 Task: Look for space in Nova Russas, Brazil from 14th June, 2023 to 30th June, 2023 for 5 adults in price range Rs.8000 to Rs.12000. Place can be entire place or private room with 5 bedrooms having 5 beds and 5 bathrooms. Property type can be house, flat, guest house. Amenities needed are: wifi, TV, free parkinig on premises, gym, breakfast. Booking option can be shelf check-in. Required host language is English.
Action: Mouse moved to (415, 98)
Screenshot: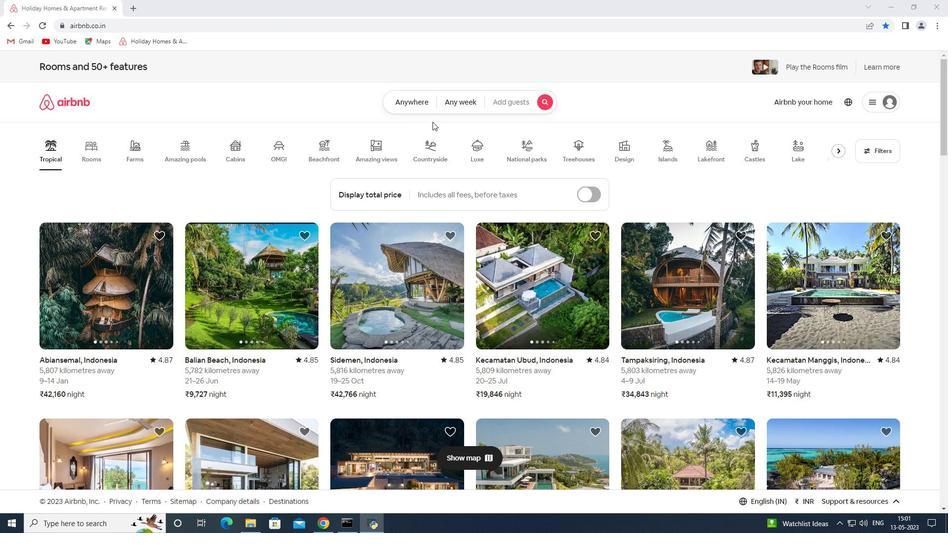 
Action: Mouse pressed left at (415, 98)
Screenshot: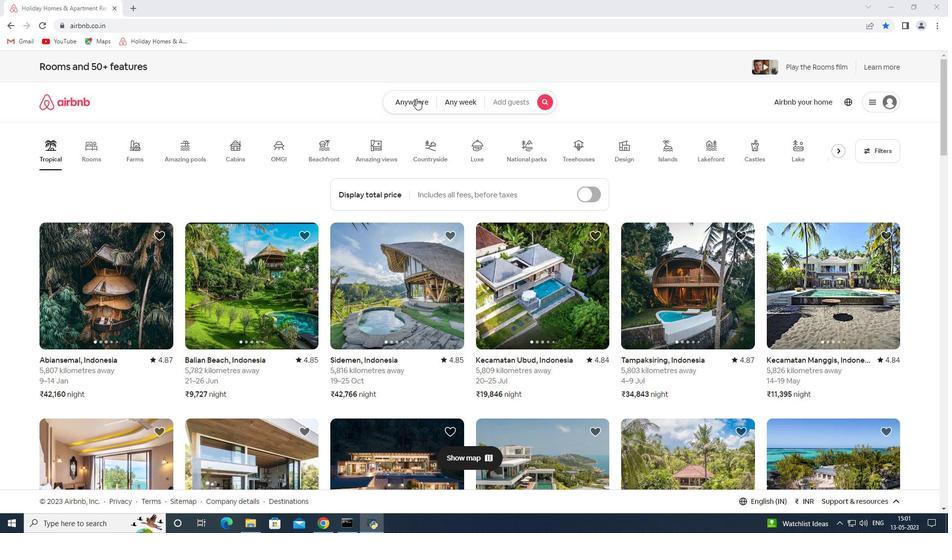 
Action: Mouse moved to (373, 143)
Screenshot: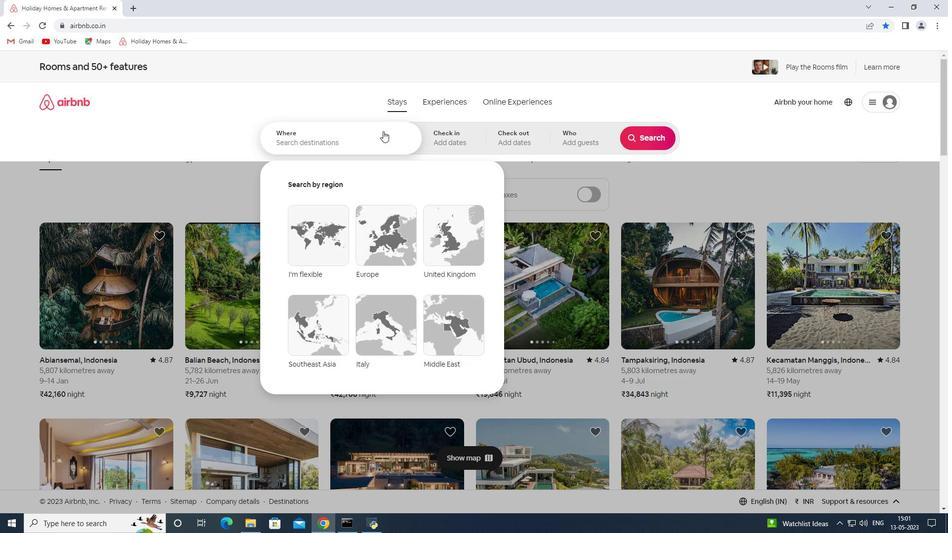 
Action: Mouse pressed left at (373, 143)
Screenshot: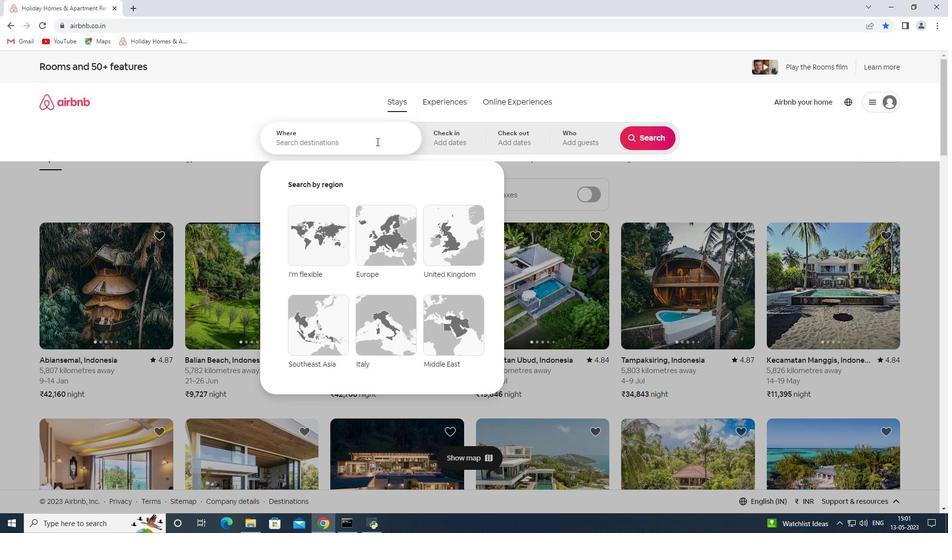 
Action: Key pressed <Key.shift>Nova<Key.space><Key.shift>Russas<Key.space><Key.shift><Key.shift>Brazil<Key.space><Key.enter>
Screenshot: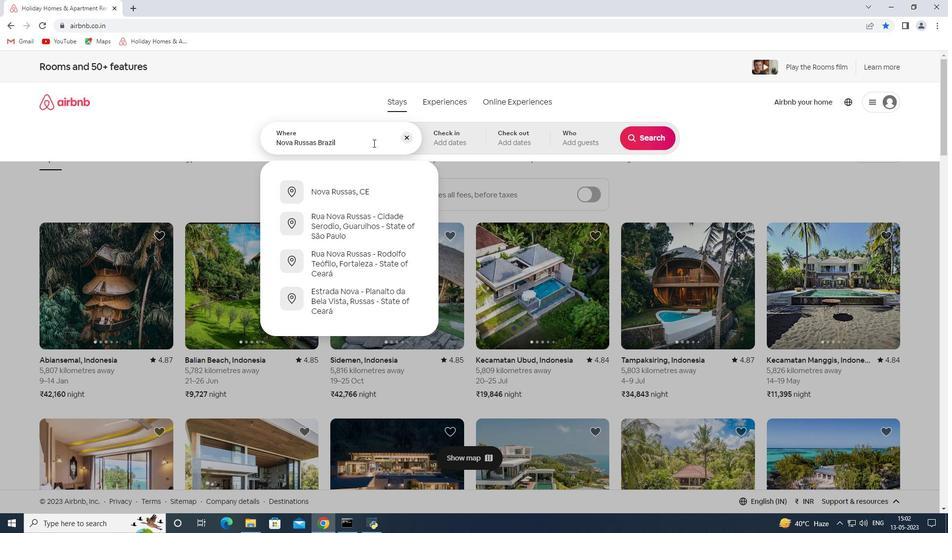 
Action: Mouse moved to (570, 298)
Screenshot: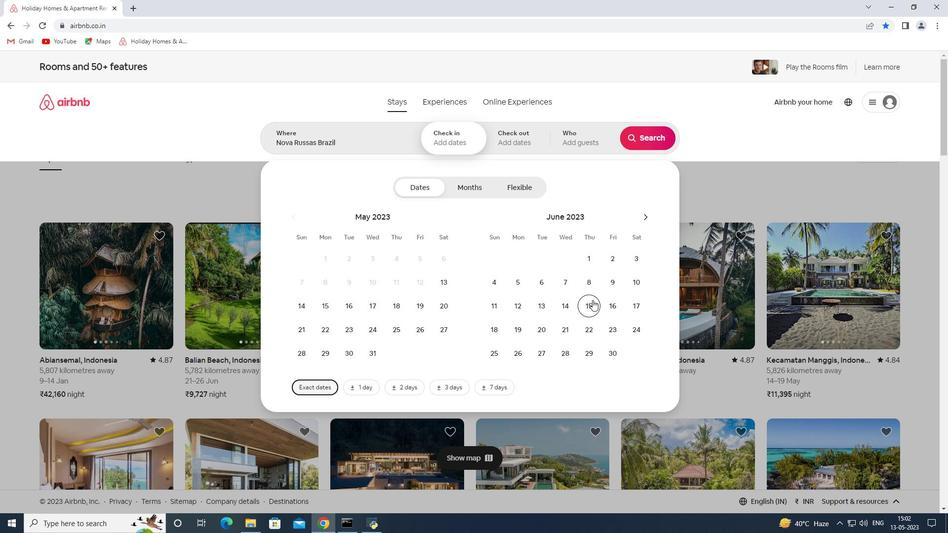 
Action: Mouse pressed left at (570, 298)
Screenshot: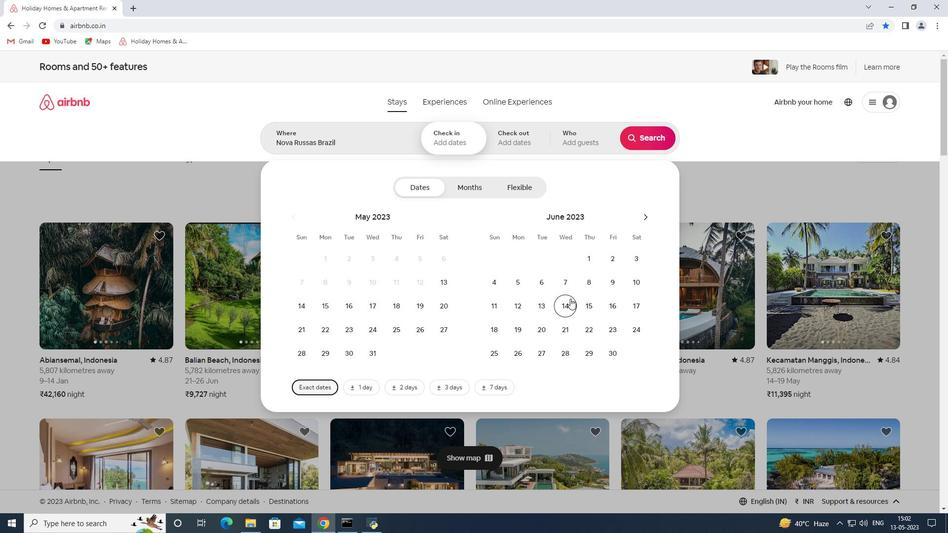 
Action: Mouse moved to (619, 355)
Screenshot: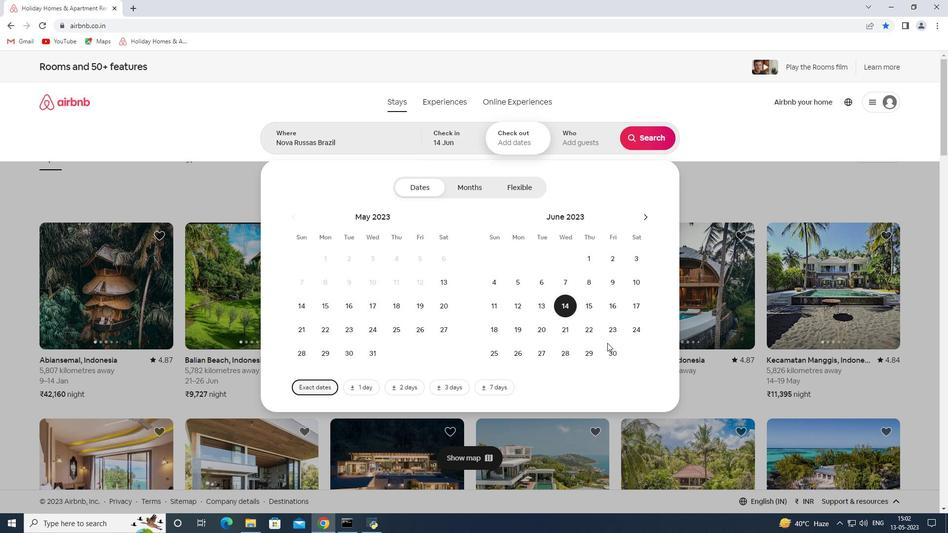 
Action: Mouse pressed left at (619, 355)
Screenshot: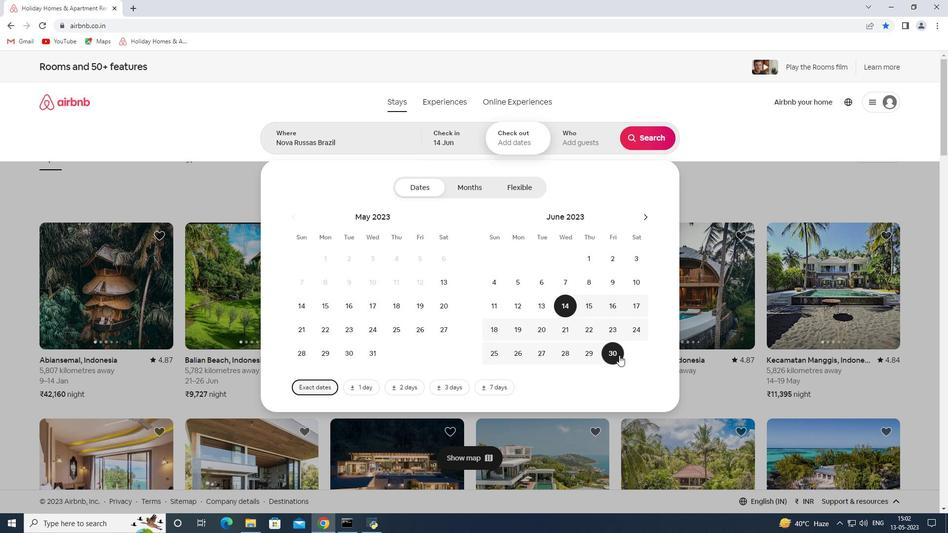 
Action: Mouse moved to (576, 139)
Screenshot: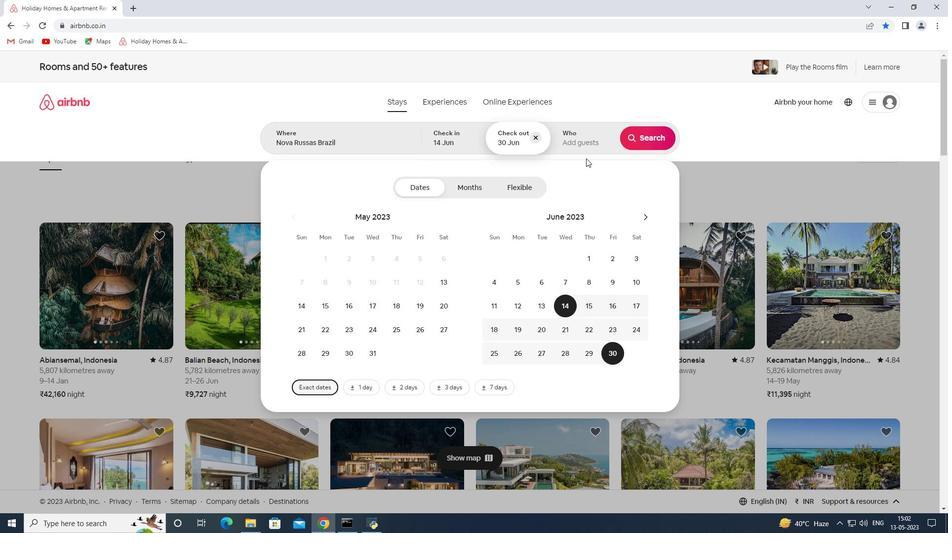 
Action: Mouse pressed left at (576, 139)
Screenshot: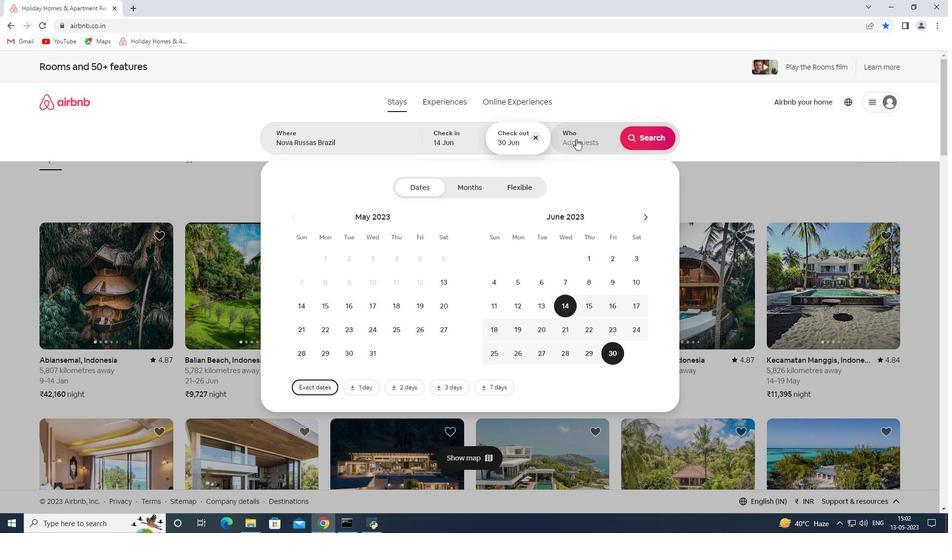 
Action: Mouse moved to (654, 194)
Screenshot: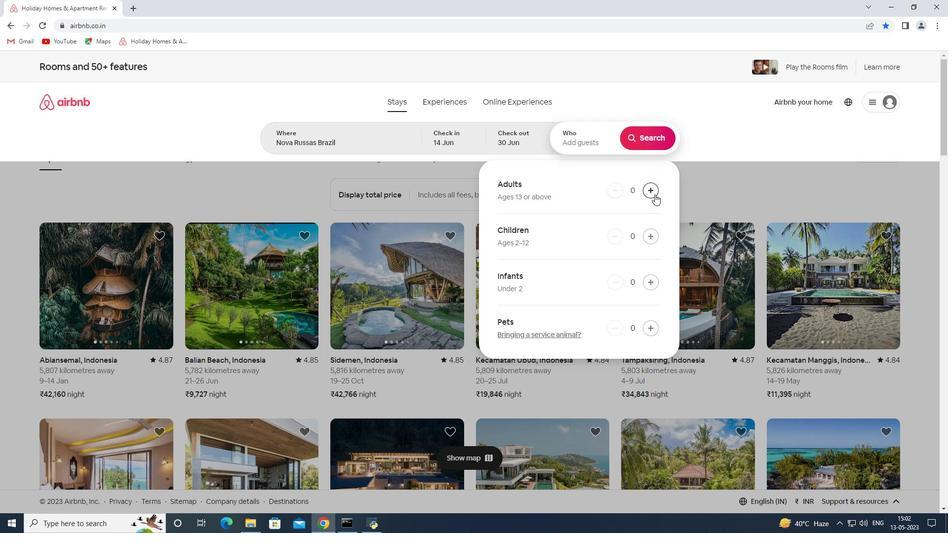 
Action: Mouse pressed left at (654, 194)
Screenshot: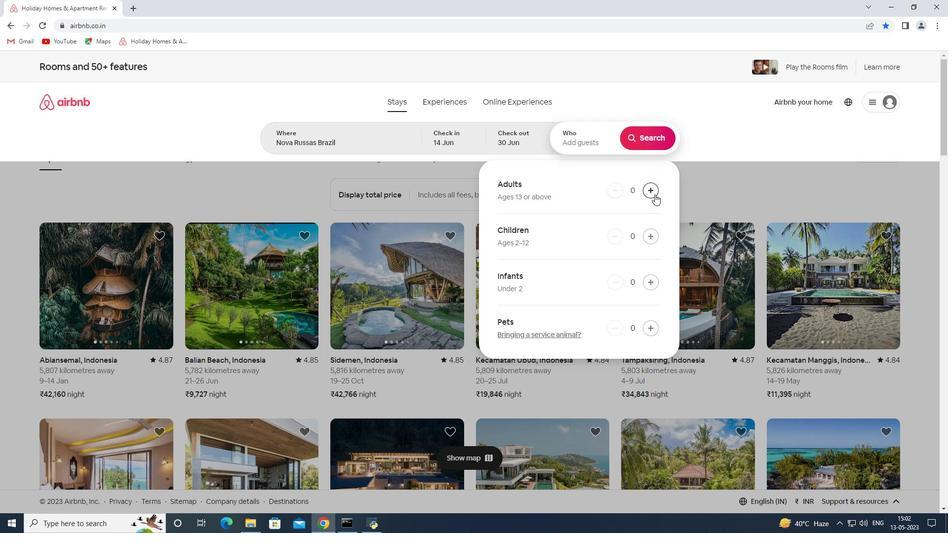 
Action: Mouse pressed left at (654, 194)
Screenshot: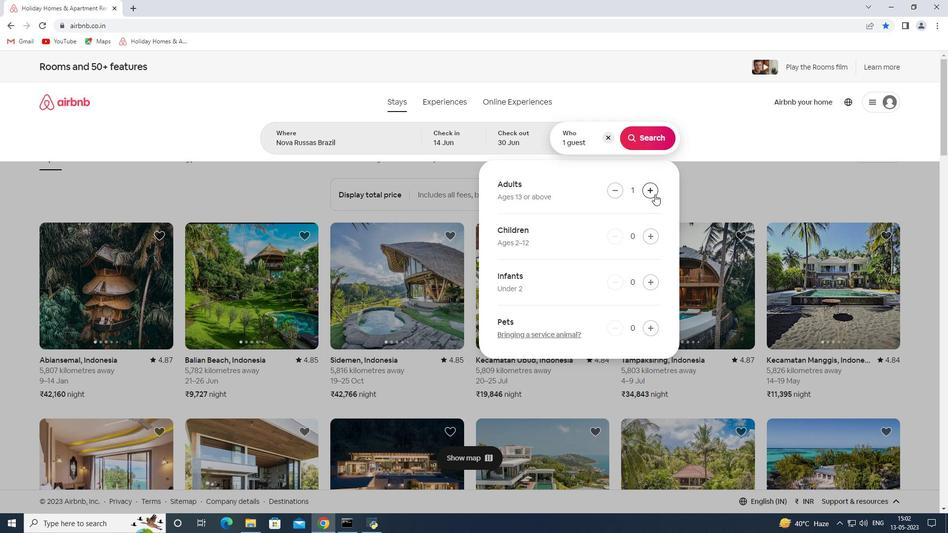 
Action: Mouse pressed left at (654, 194)
Screenshot: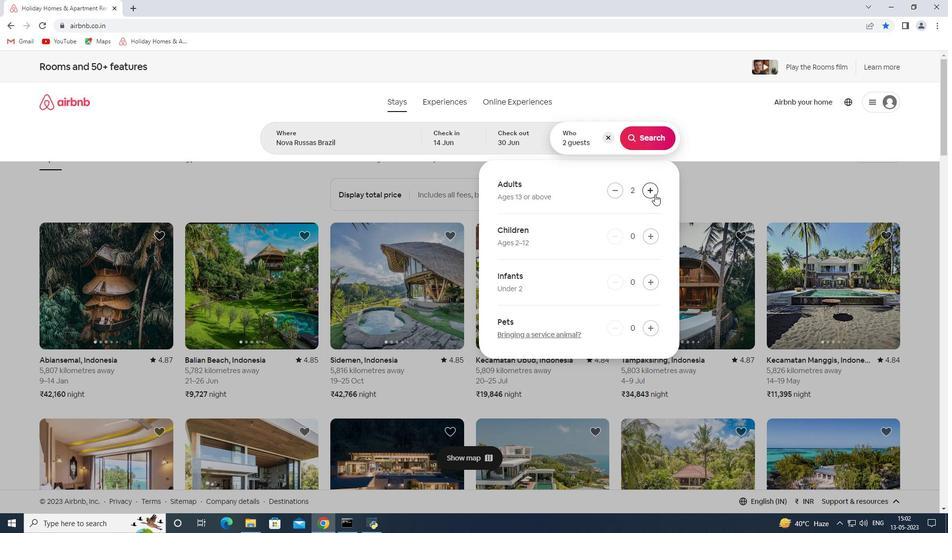 
Action: Mouse pressed left at (654, 194)
Screenshot: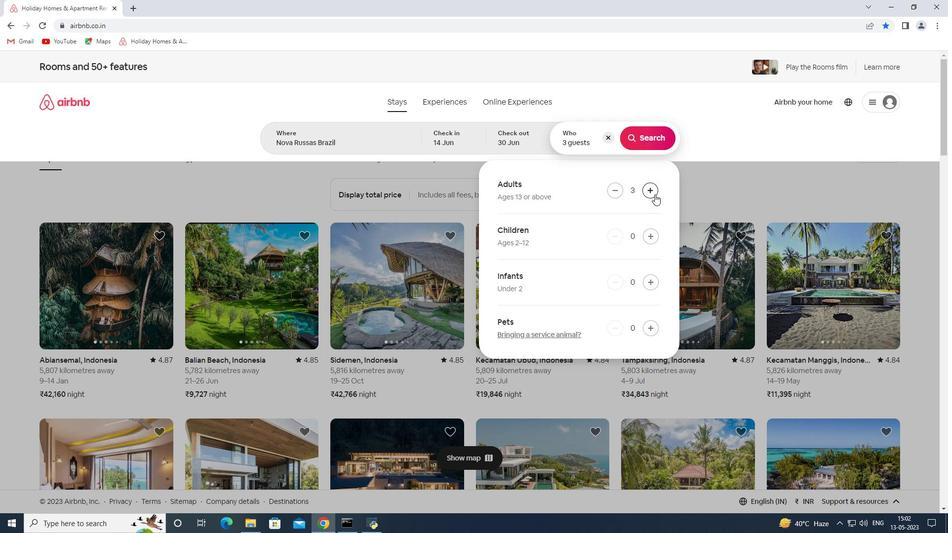 
Action: Mouse pressed left at (654, 194)
Screenshot: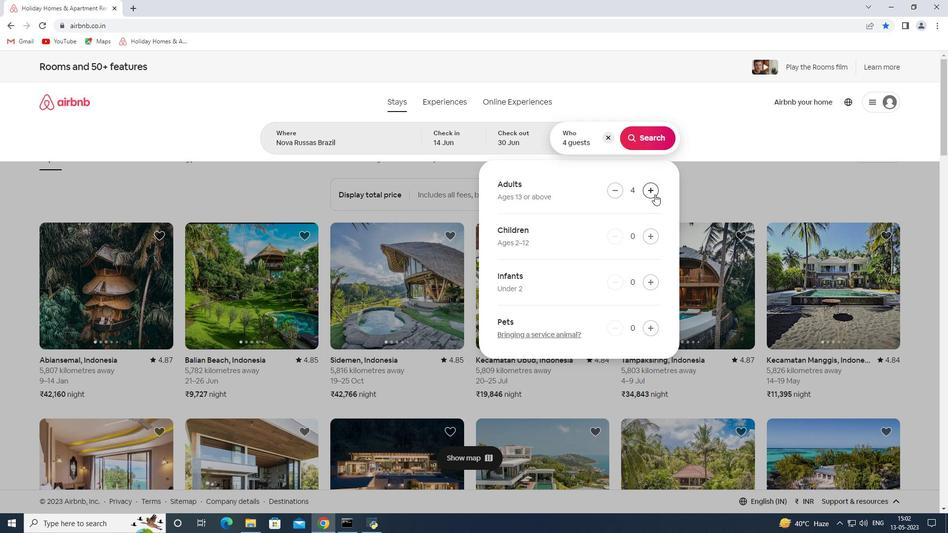 
Action: Mouse moved to (642, 140)
Screenshot: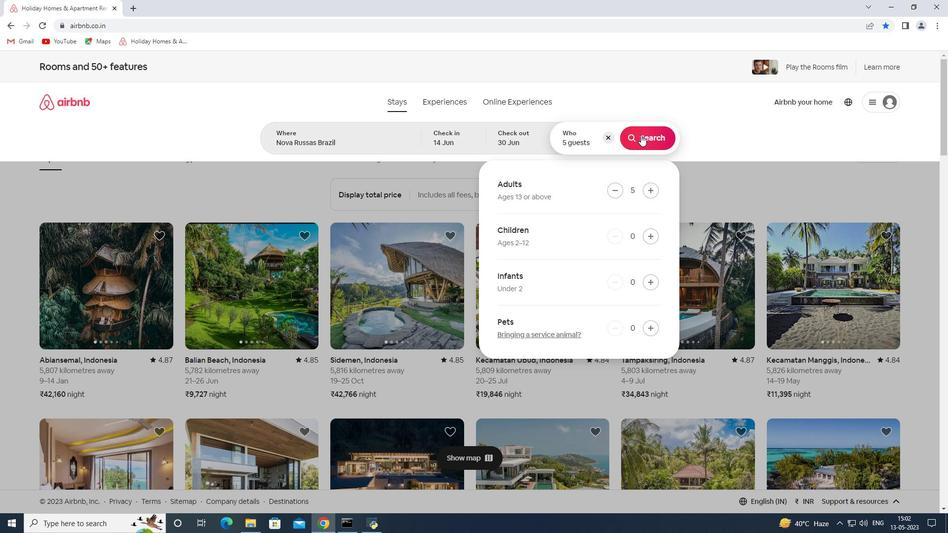 
Action: Mouse pressed left at (642, 140)
Screenshot: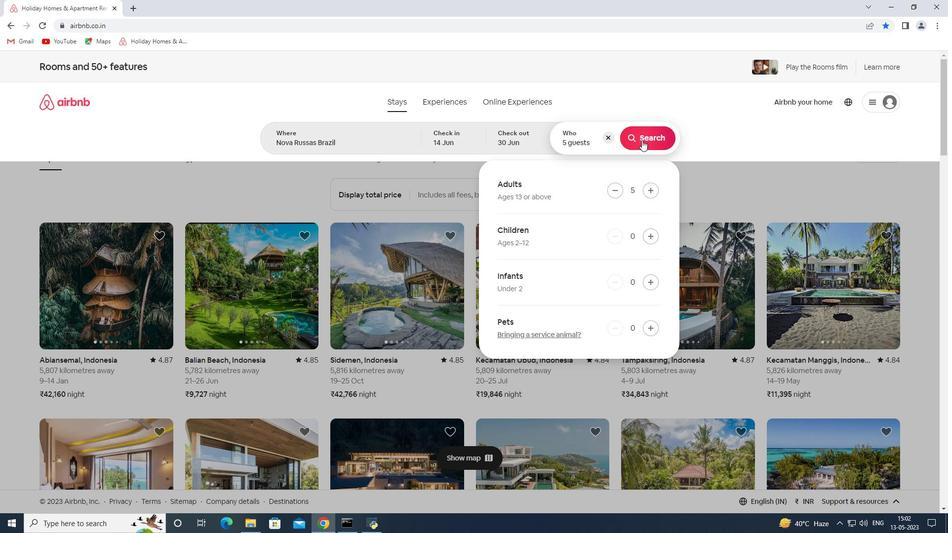 
Action: Mouse moved to (898, 107)
Screenshot: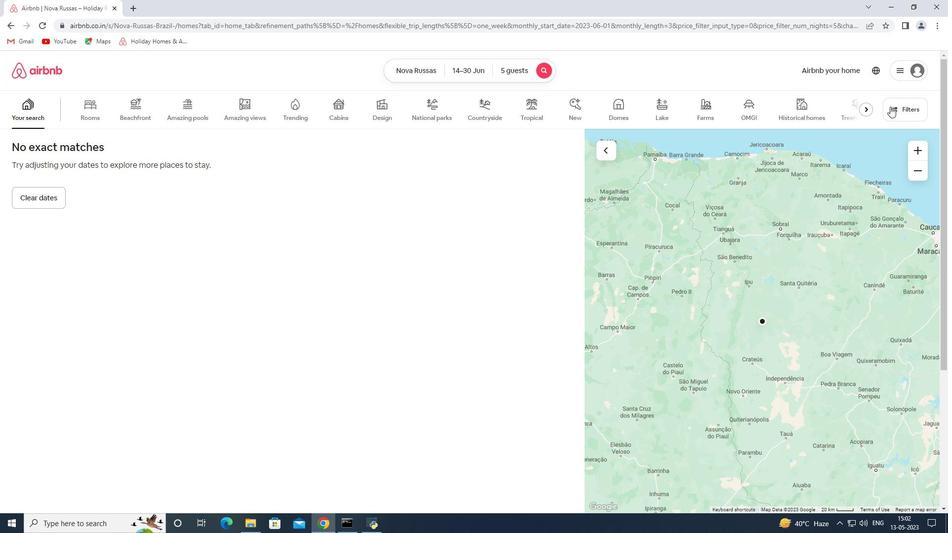 
Action: Mouse pressed left at (898, 107)
Screenshot: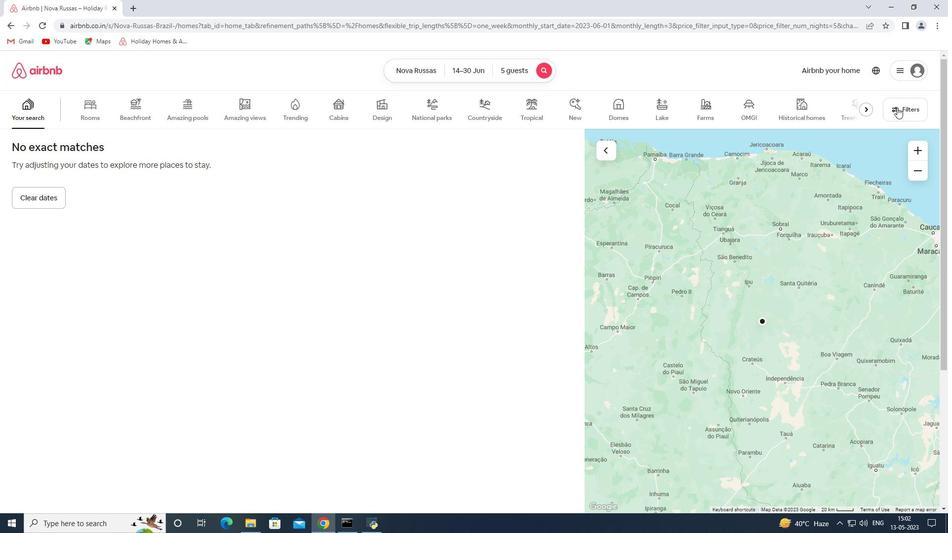 
Action: Mouse moved to (354, 354)
Screenshot: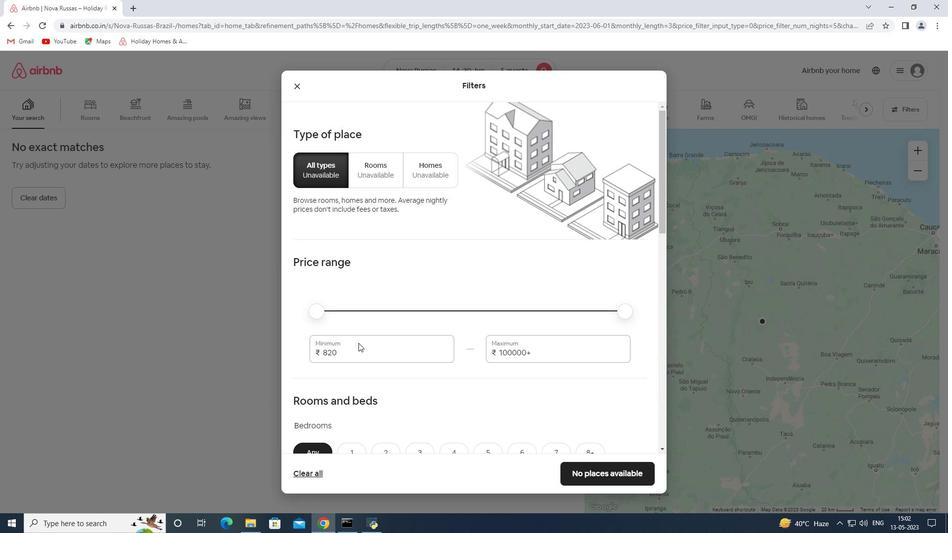 
Action: Mouse pressed left at (354, 354)
Screenshot: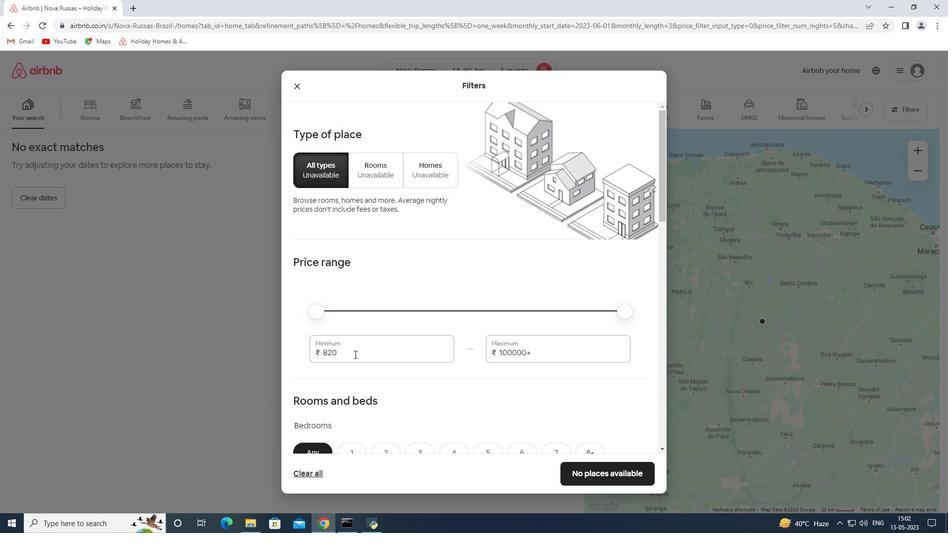 
Action: Mouse pressed left at (354, 354)
Screenshot: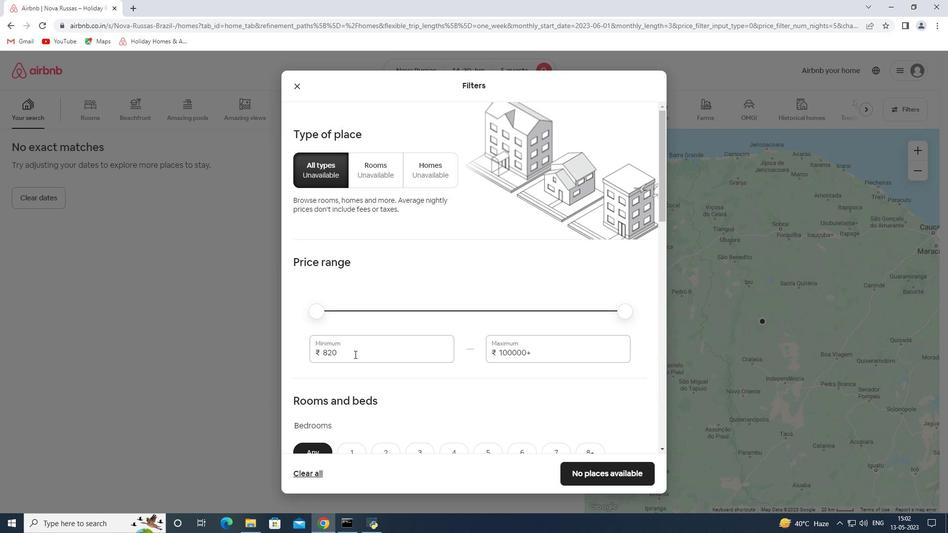 
Action: Key pressed 8000<Key.tab>12000
Screenshot: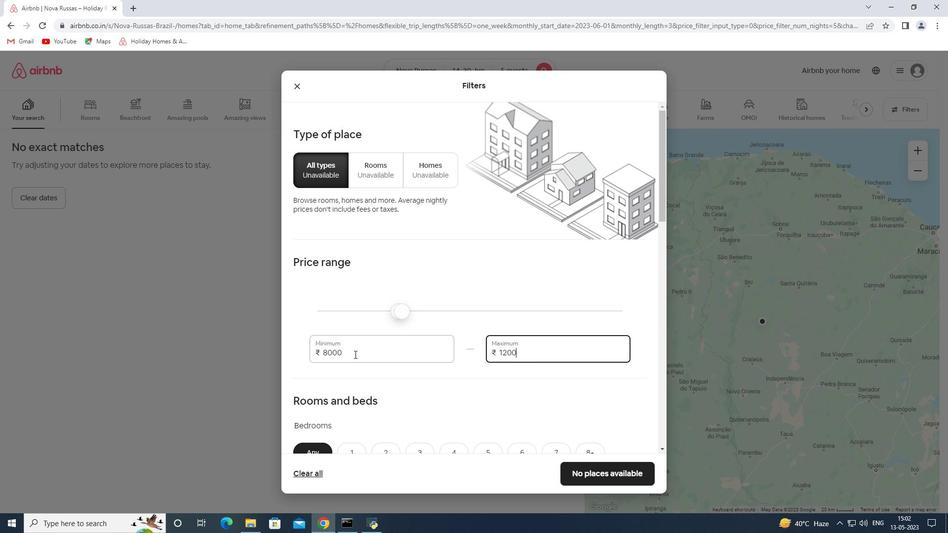
Action: Mouse moved to (362, 311)
Screenshot: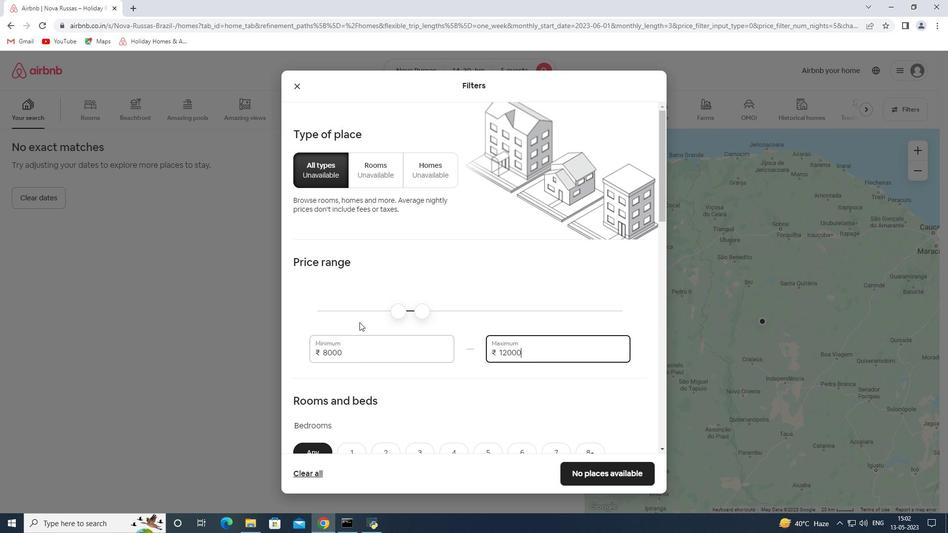 
Action: Mouse scrolled (362, 311) with delta (0, 0)
Screenshot: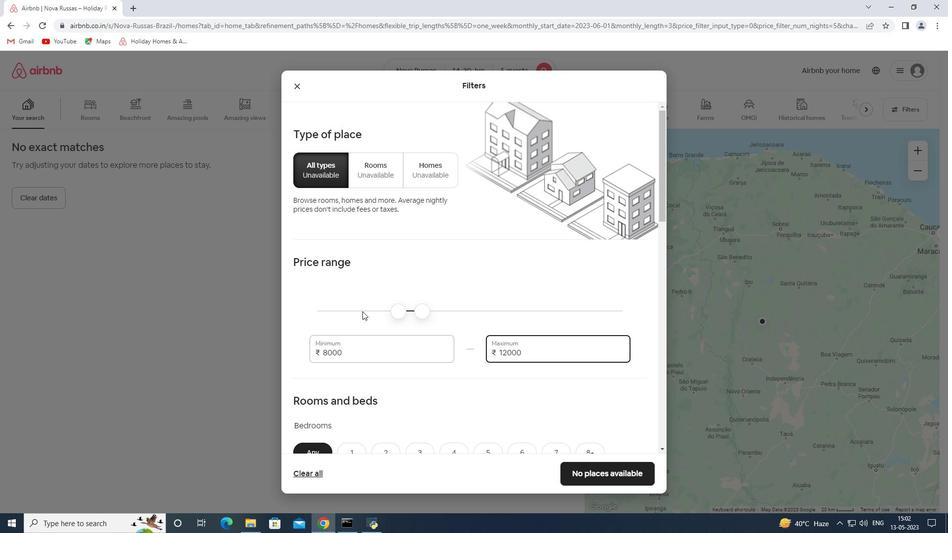 
Action: Mouse scrolled (362, 311) with delta (0, 0)
Screenshot: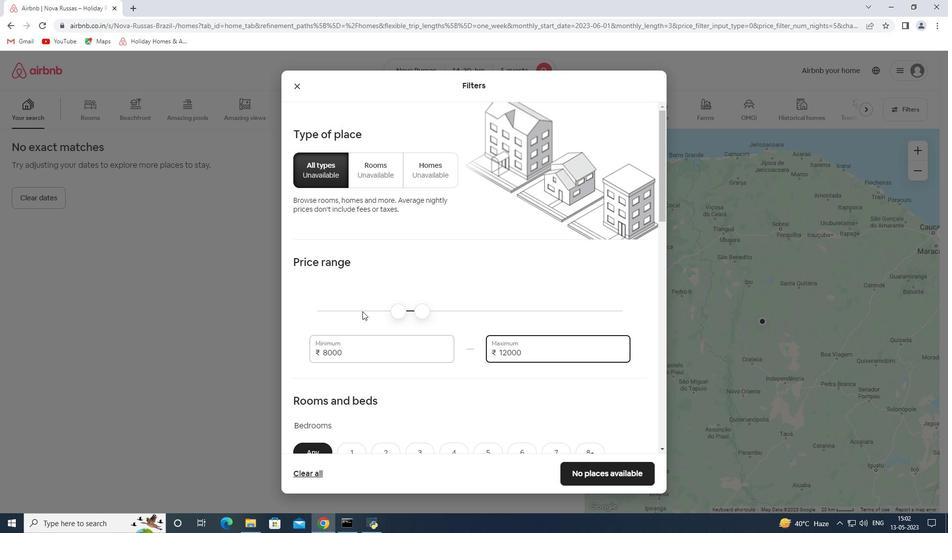 
Action: Mouse moved to (484, 286)
Screenshot: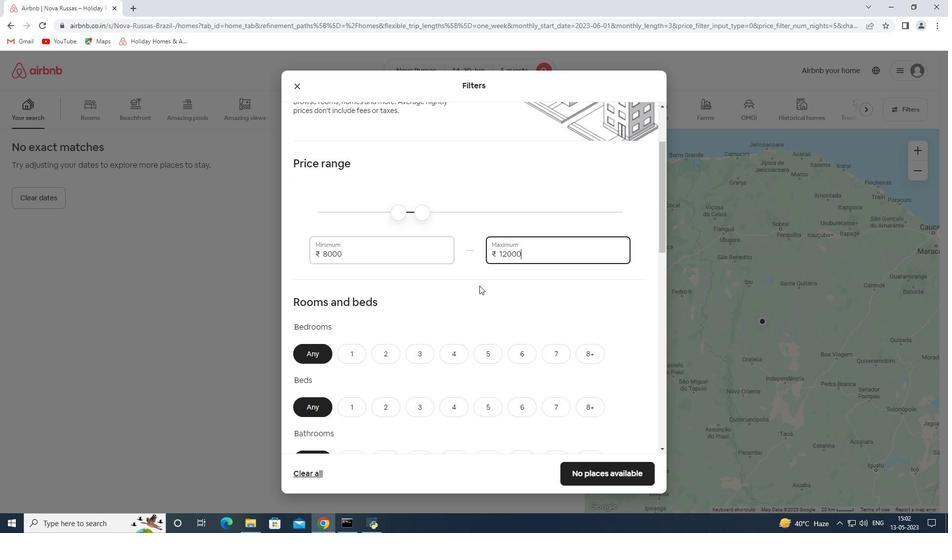 
Action: Mouse scrolled (484, 286) with delta (0, 0)
Screenshot: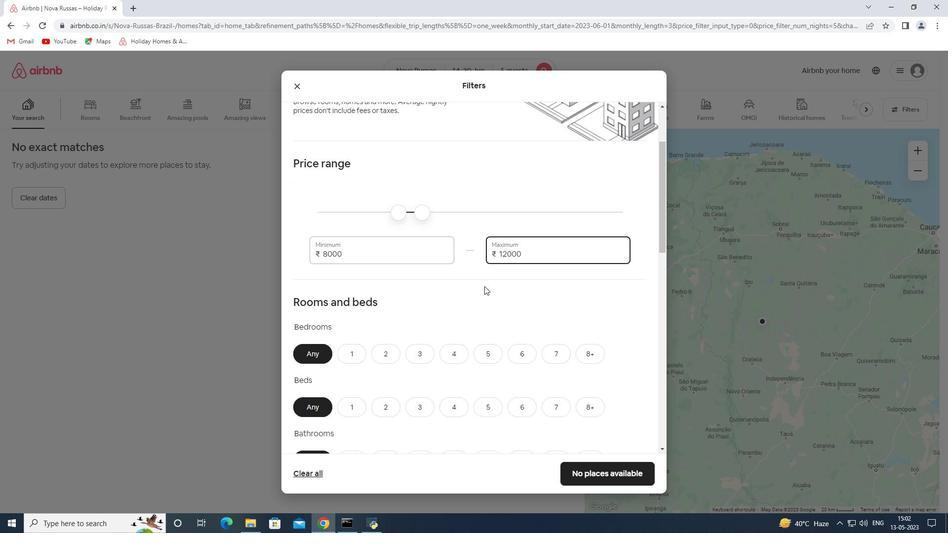 
Action: Mouse scrolled (484, 286) with delta (0, 0)
Screenshot: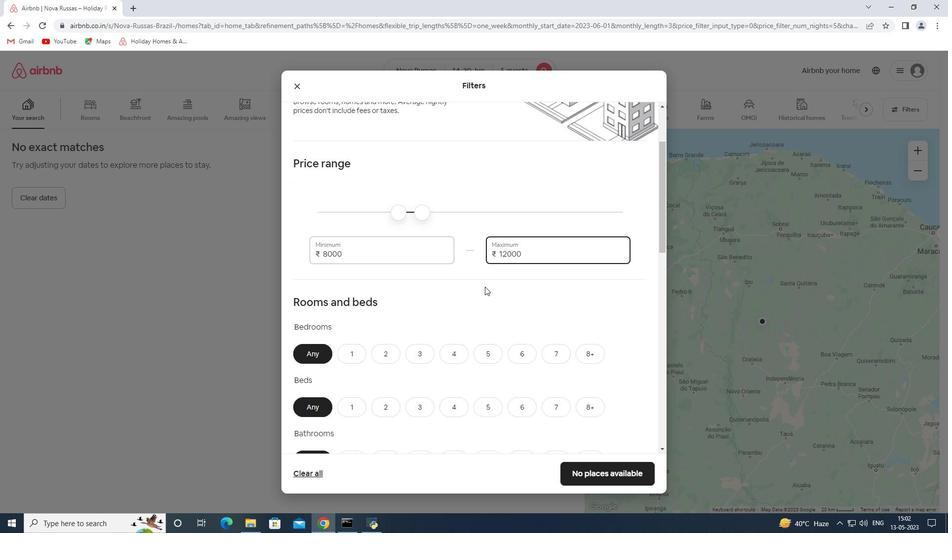 
Action: Mouse moved to (493, 259)
Screenshot: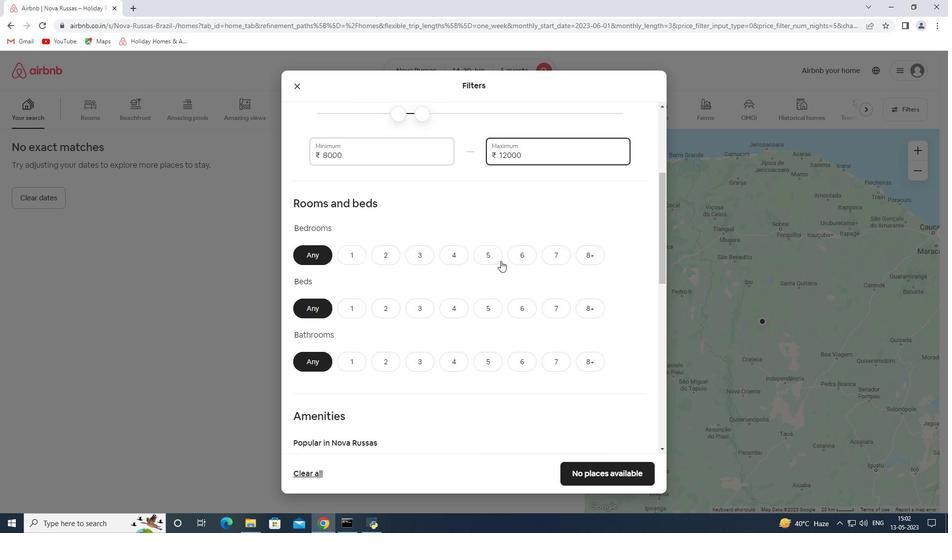 
Action: Mouse pressed left at (493, 259)
Screenshot: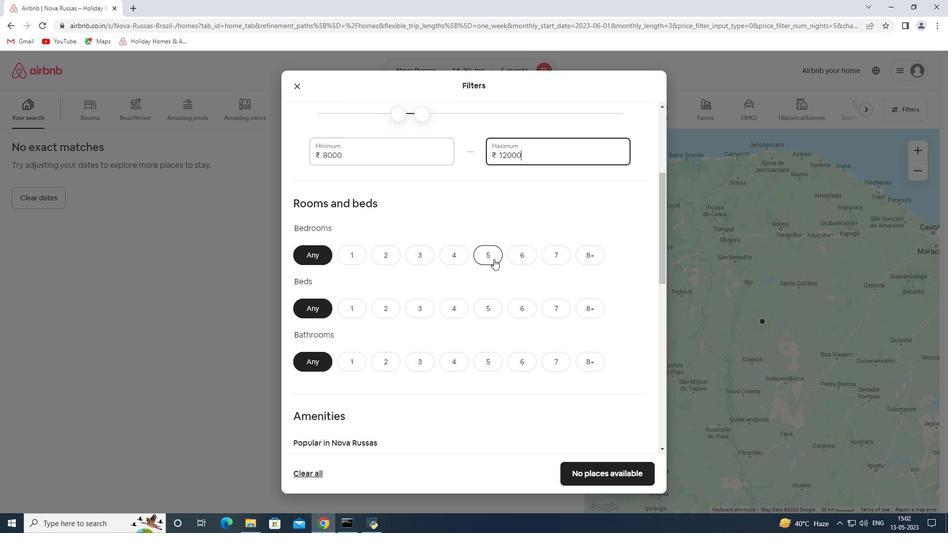 
Action: Mouse moved to (498, 309)
Screenshot: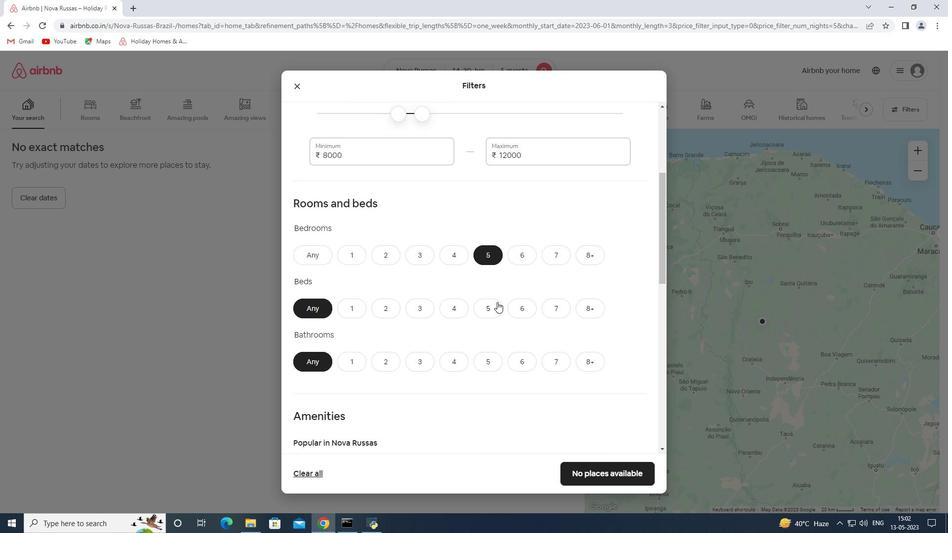 
Action: Mouse pressed left at (498, 309)
Screenshot: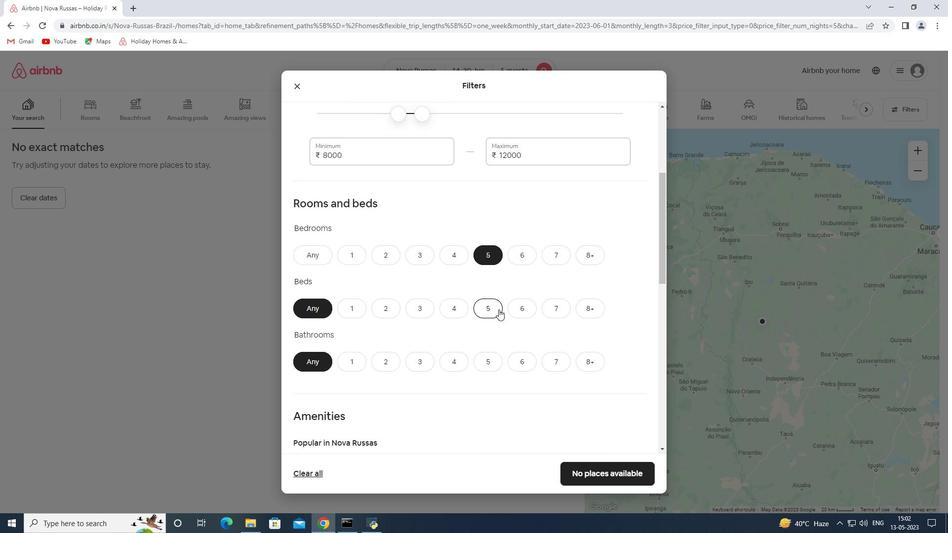 
Action: Mouse moved to (482, 361)
Screenshot: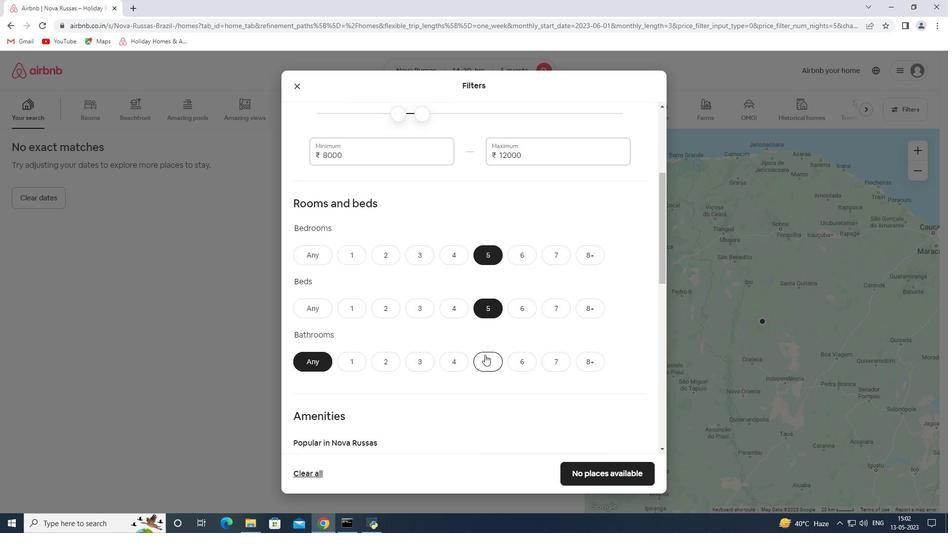 
Action: Mouse pressed left at (482, 361)
Screenshot: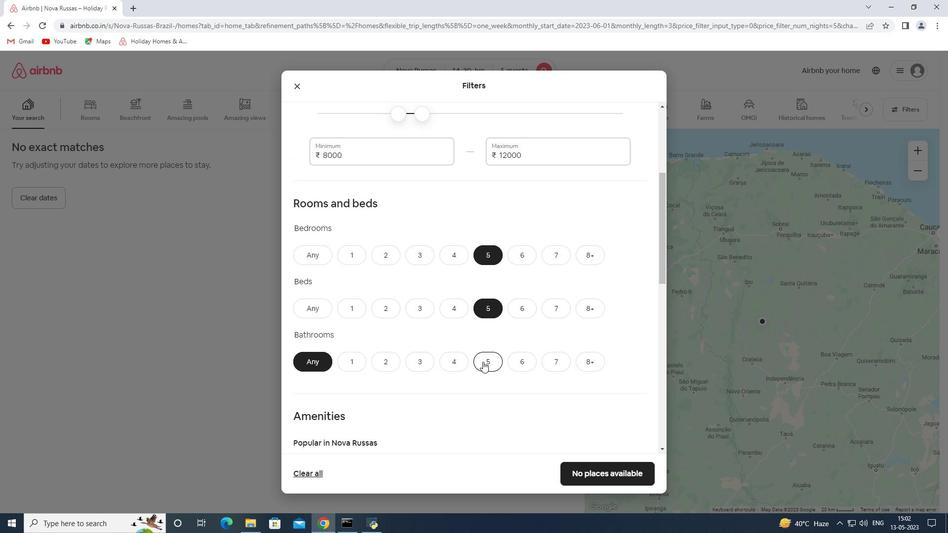 
Action: Mouse scrolled (482, 361) with delta (0, 0)
Screenshot: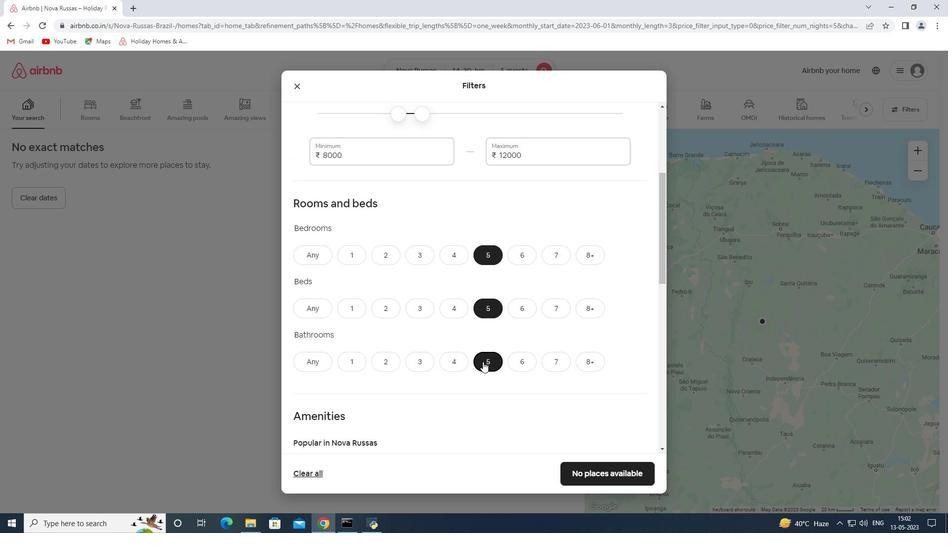 
Action: Mouse scrolled (482, 361) with delta (0, 0)
Screenshot: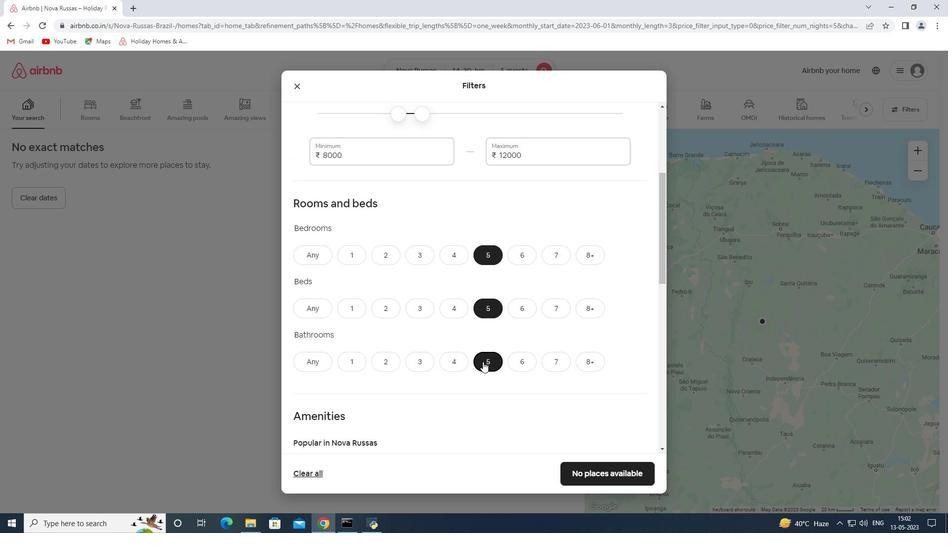 
Action: Mouse scrolled (482, 361) with delta (0, 0)
Screenshot: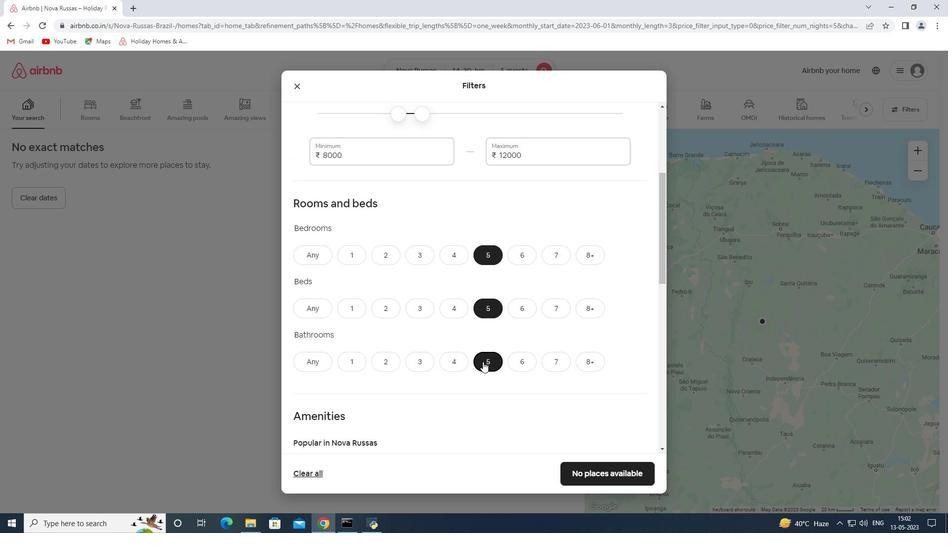 
Action: Mouse scrolled (482, 361) with delta (0, 0)
Screenshot: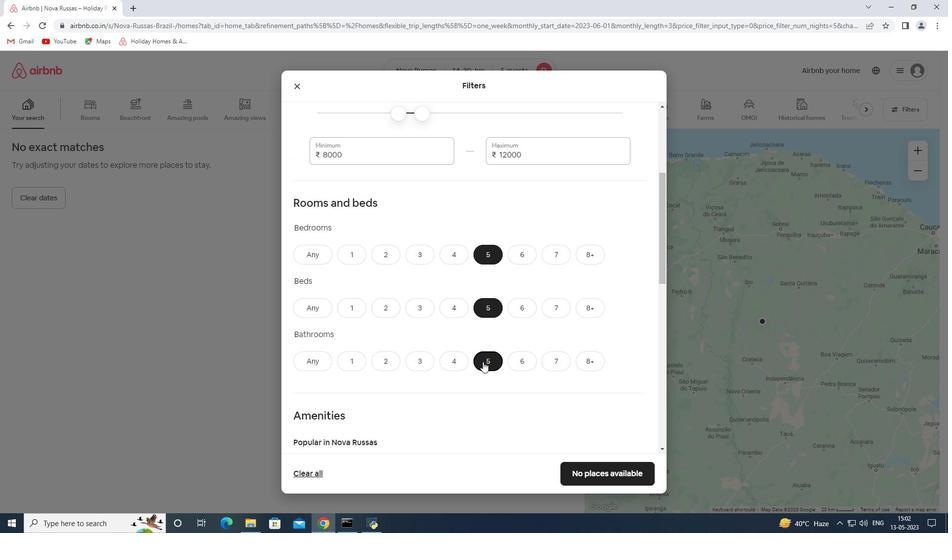 
Action: Mouse moved to (317, 344)
Screenshot: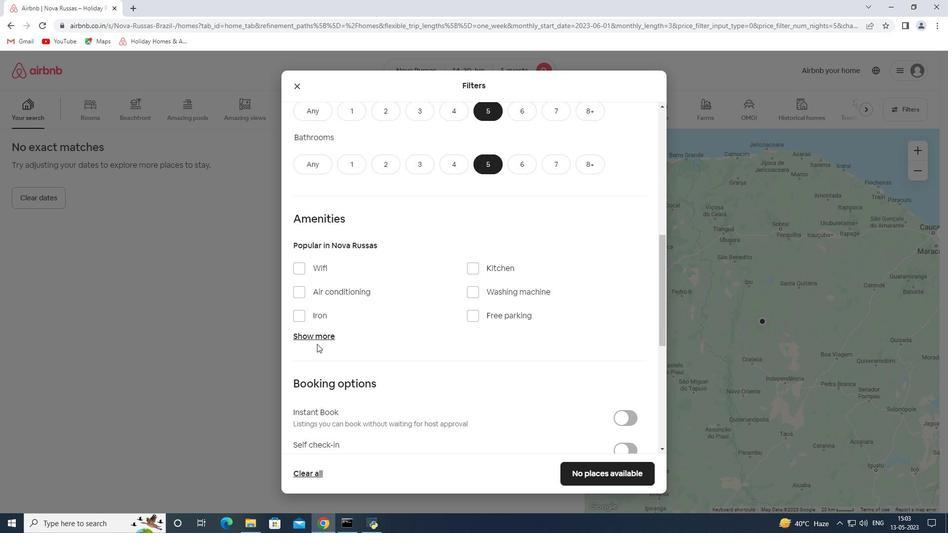
Action: Mouse pressed left at (317, 344)
Screenshot: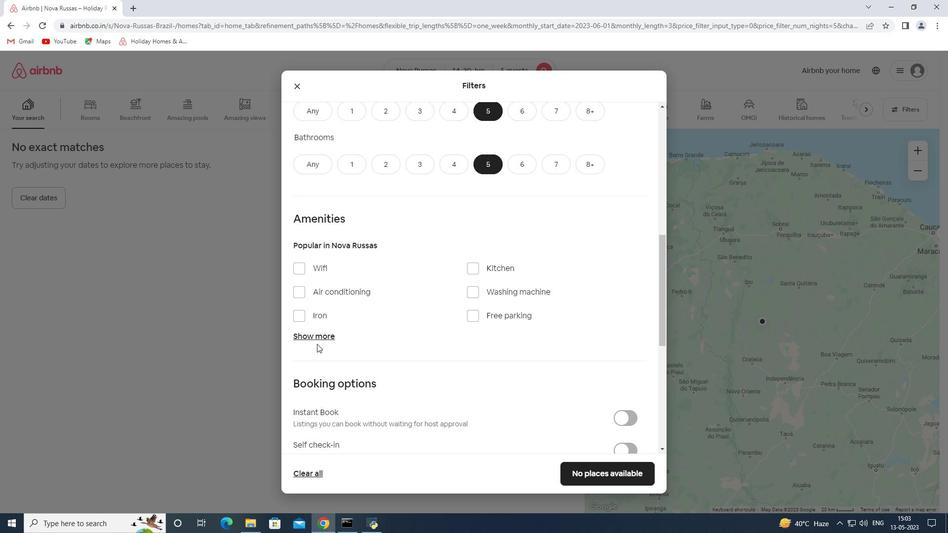 
Action: Mouse moved to (321, 336)
Screenshot: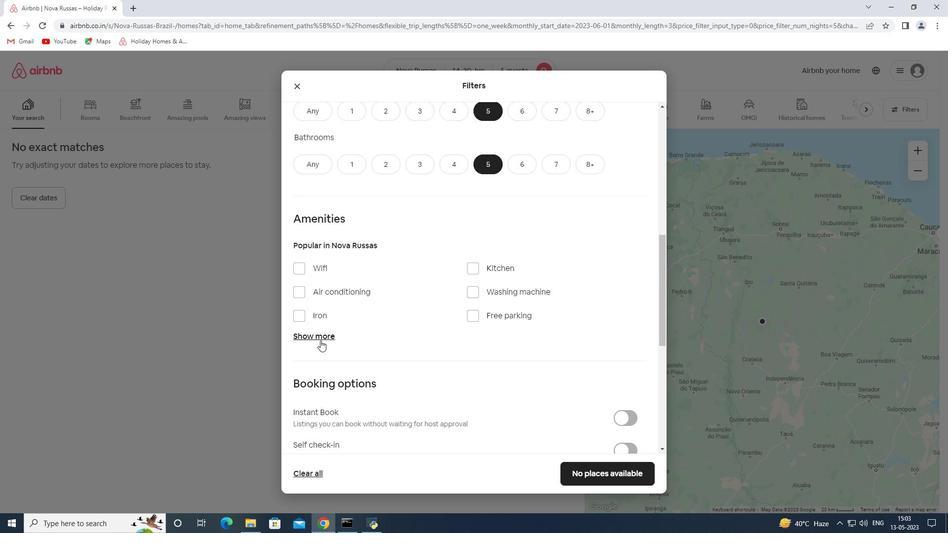 
Action: Mouse pressed left at (321, 336)
Screenshot: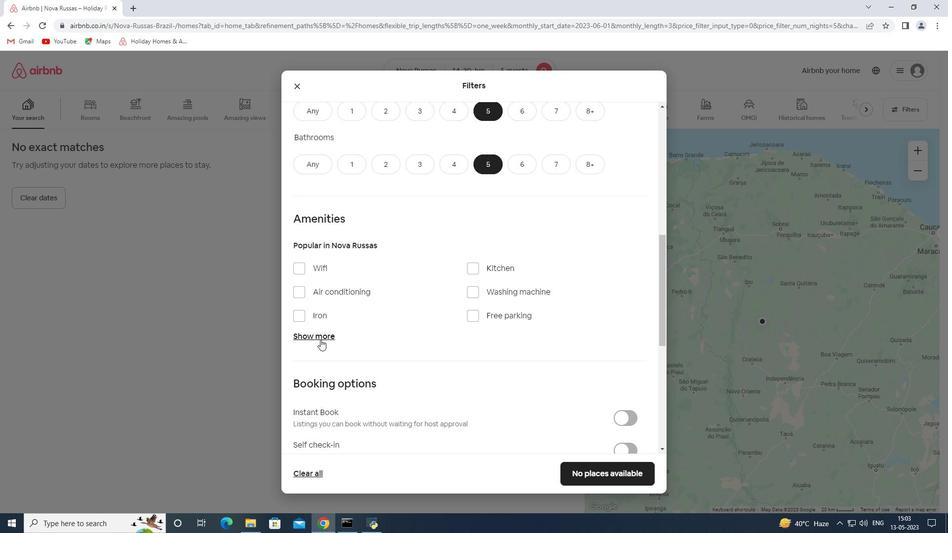 
Action: Mouse moved to (319, 270)
Screenshot: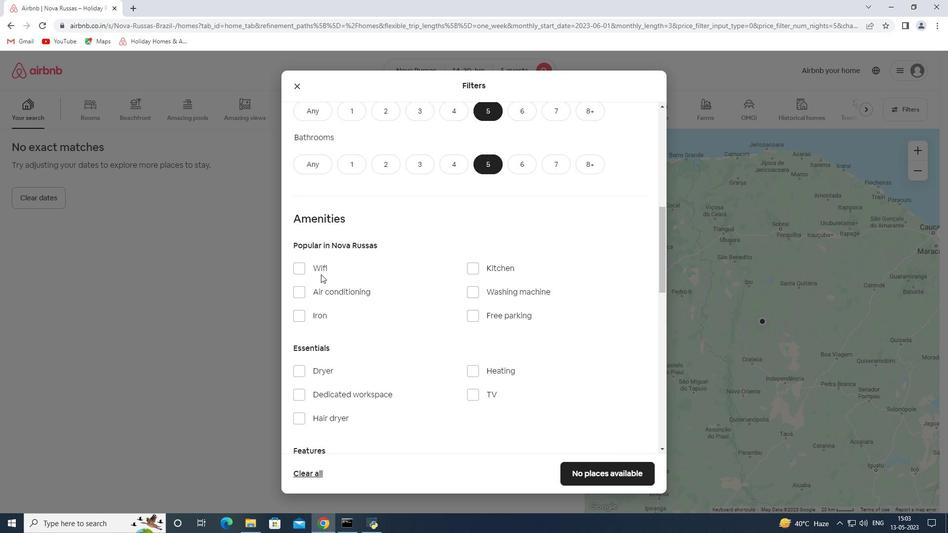 
Action: Mouse pressed left at (319, 270)
Screenshot: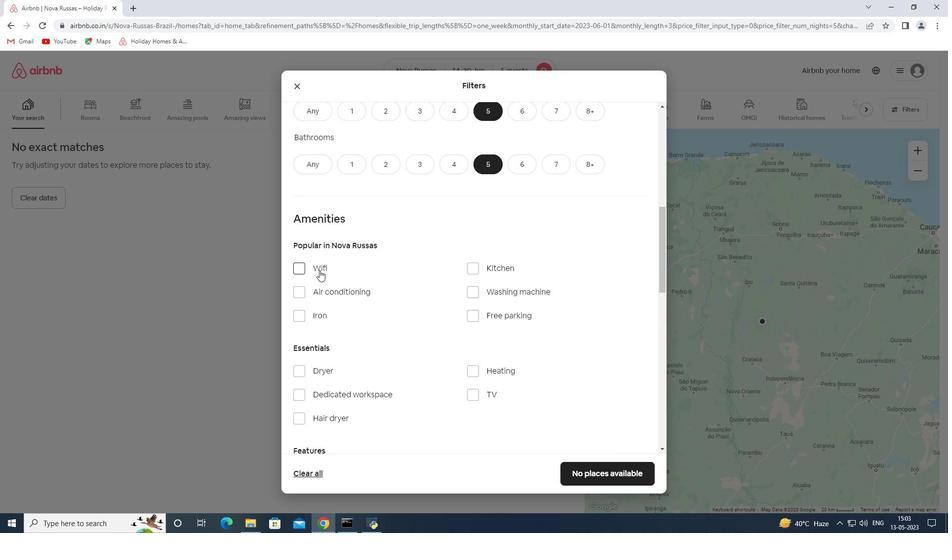 
Action: Mouse moved to (480, 318)
Screenshot: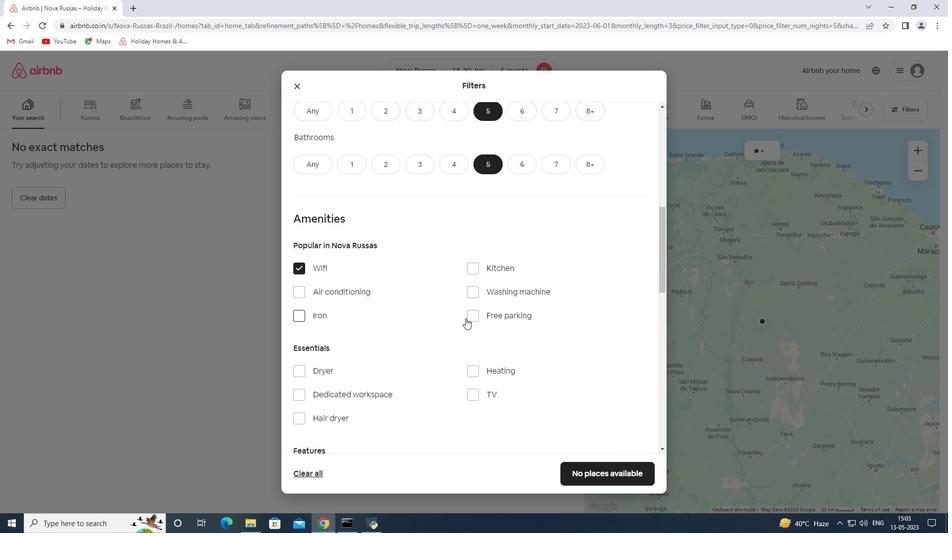
Action: Mouse pressed left at (480, 318)
Screenshot: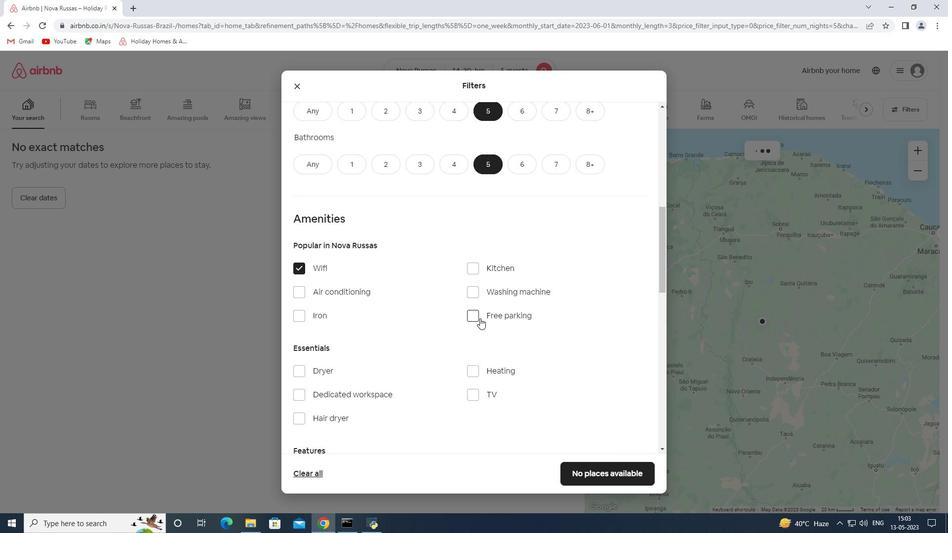 
Action: Mouse moved to (487, 392)
Screenshot: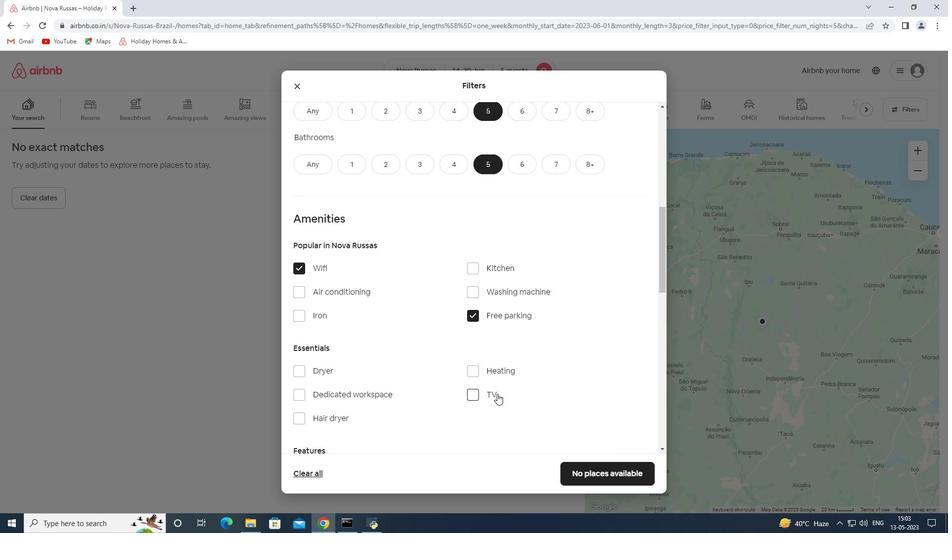 
Action: Mouse pressed left at (487, 392)
Screenshot: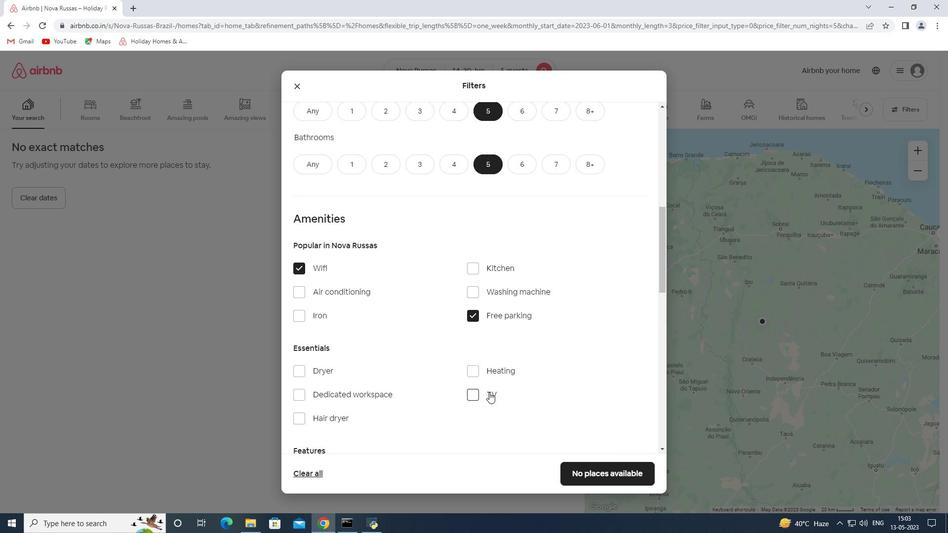 
Action: Mouse scrolled (487, 392) with delta (0, 0)
Screenshot: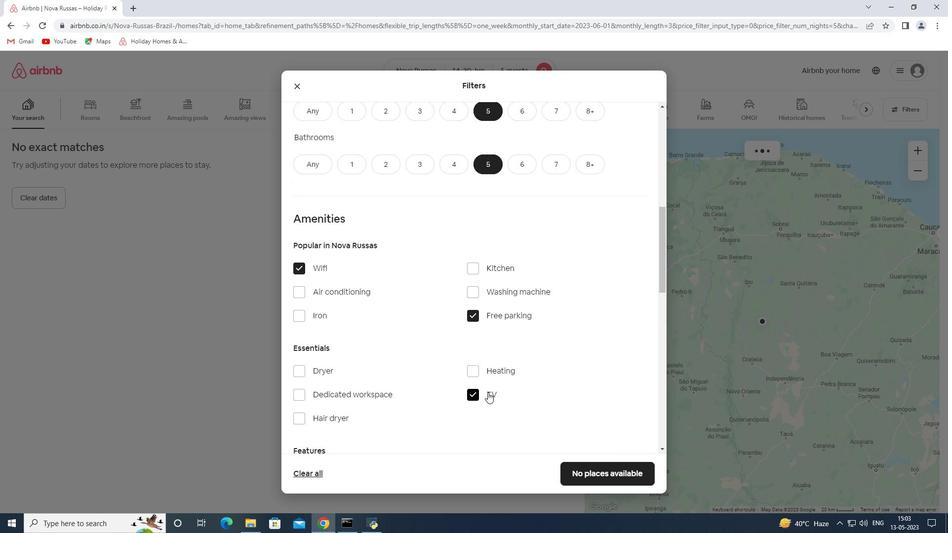 
Action: Mouse scrolled (487, 392) with delta (0, 0)
Screenshot: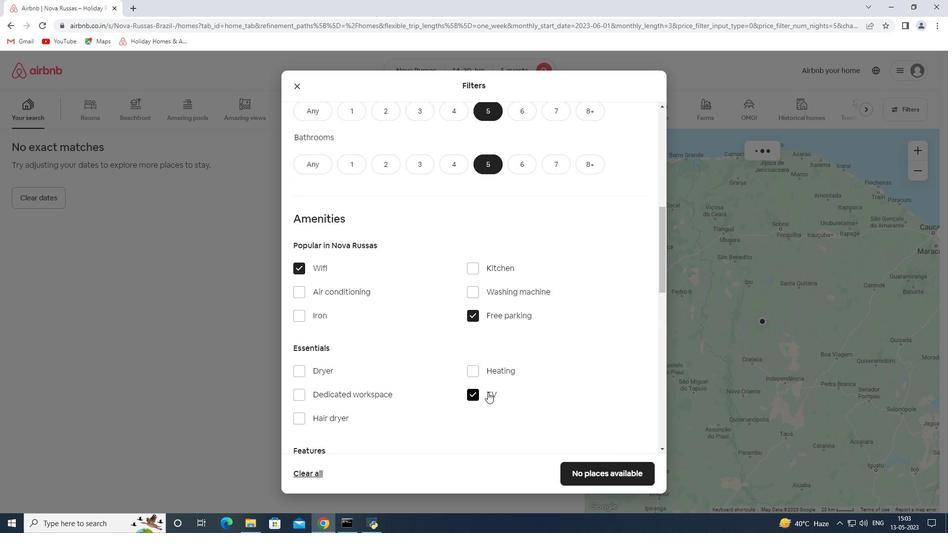 
Action: Mouse scrolled (487, 392) with delta (0, 0)
Screenshot: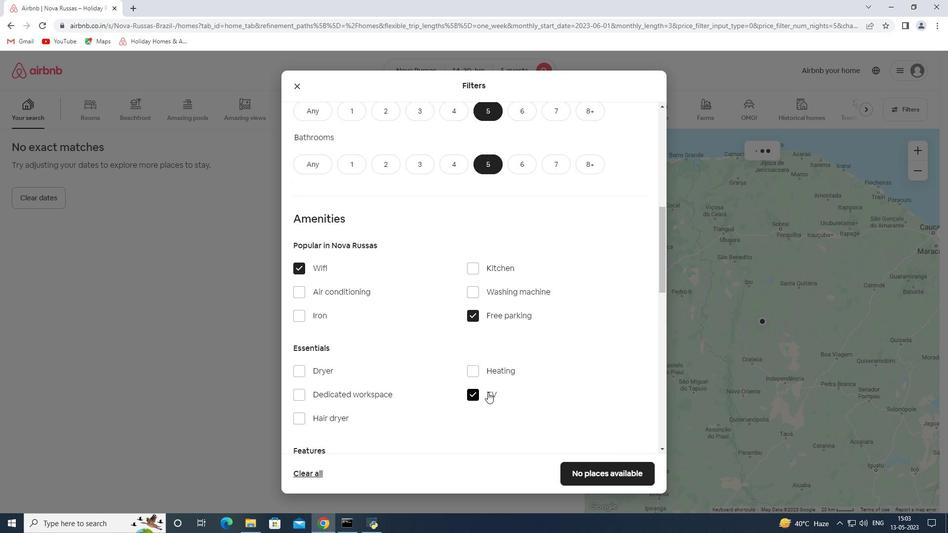 
Action: Mouse moved to (327, 378)
Screenshot: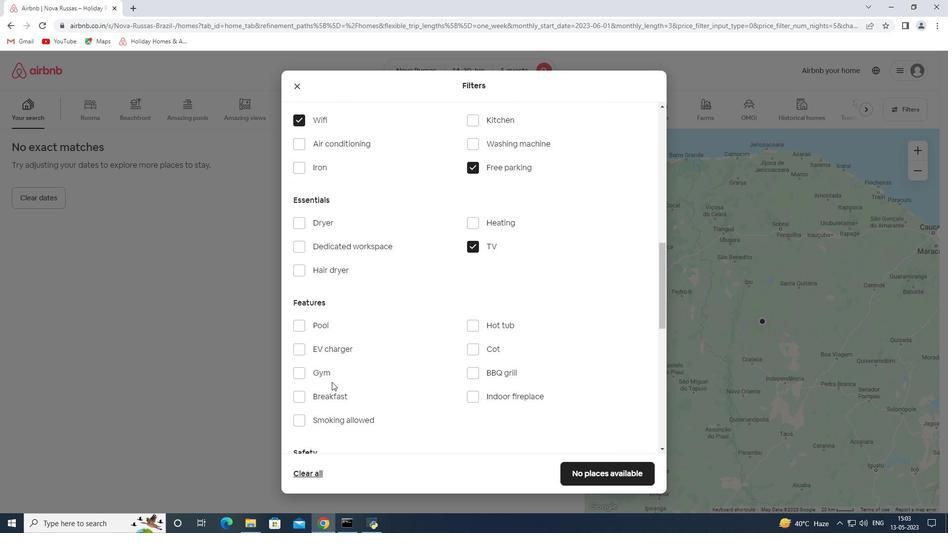 
Action: Mouse pressed left at (327, 378)
Screenshot: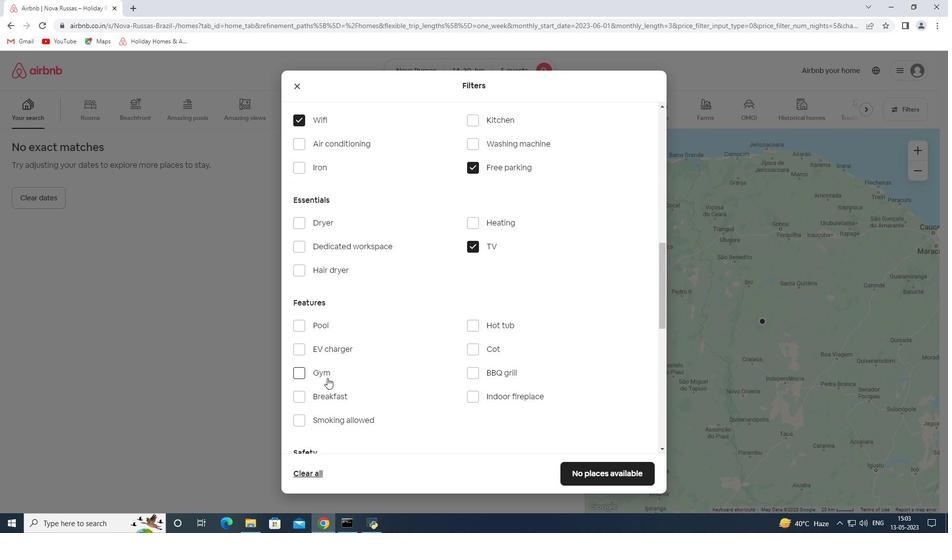 
Action: Mouse moved to (336, 395)
Screenshot: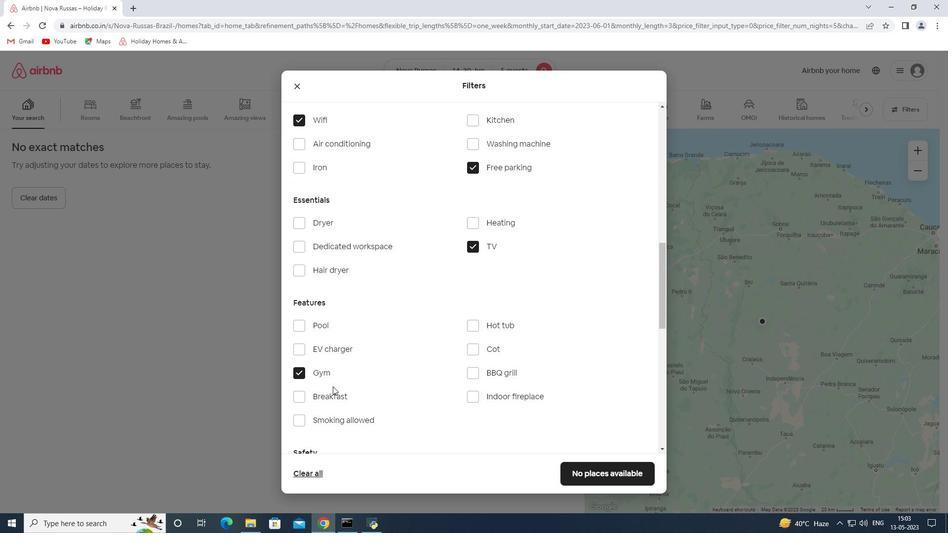 
Action: Mouse pressed left at (336, 395)
Screenshot: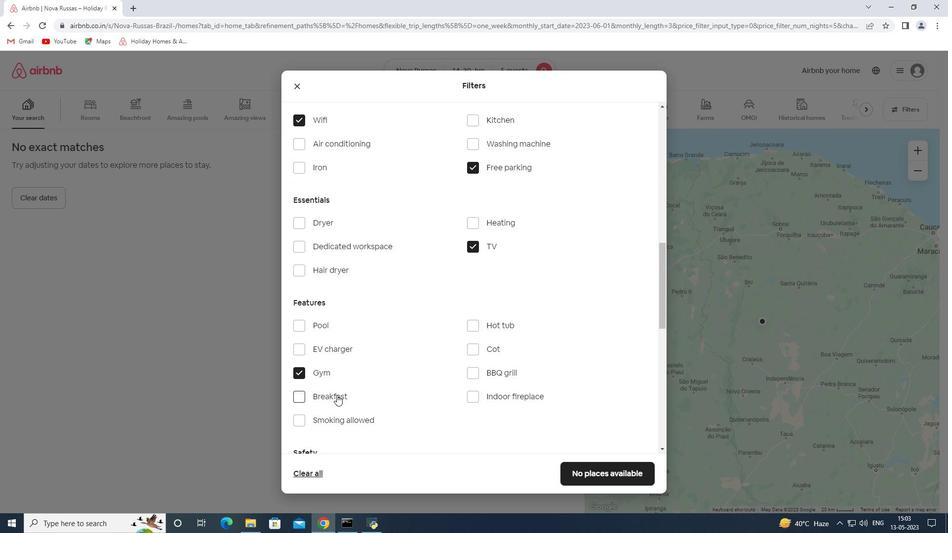
Action: Mouse moved to (365, 385)
Screenshot: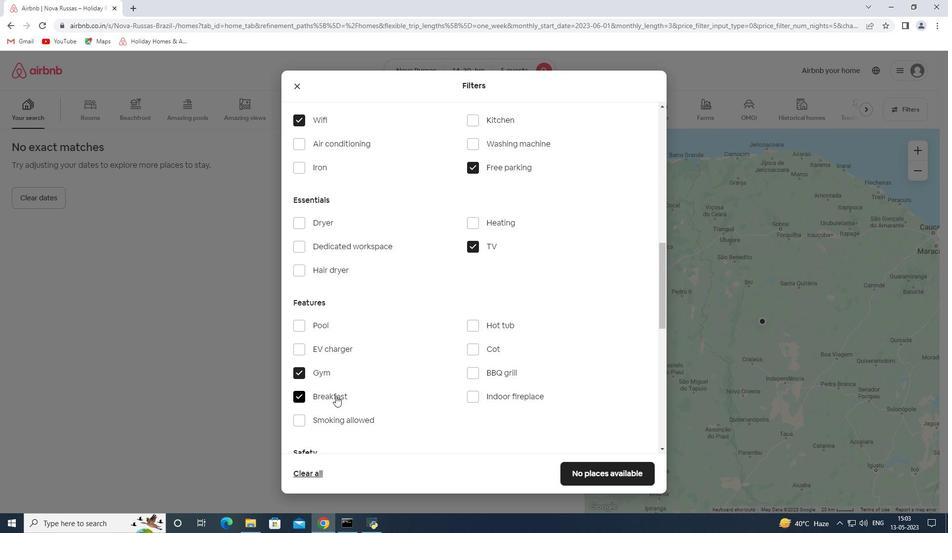 
Action: Mouse scrolled (365, 385) with delta (0, 0)
Screenshot: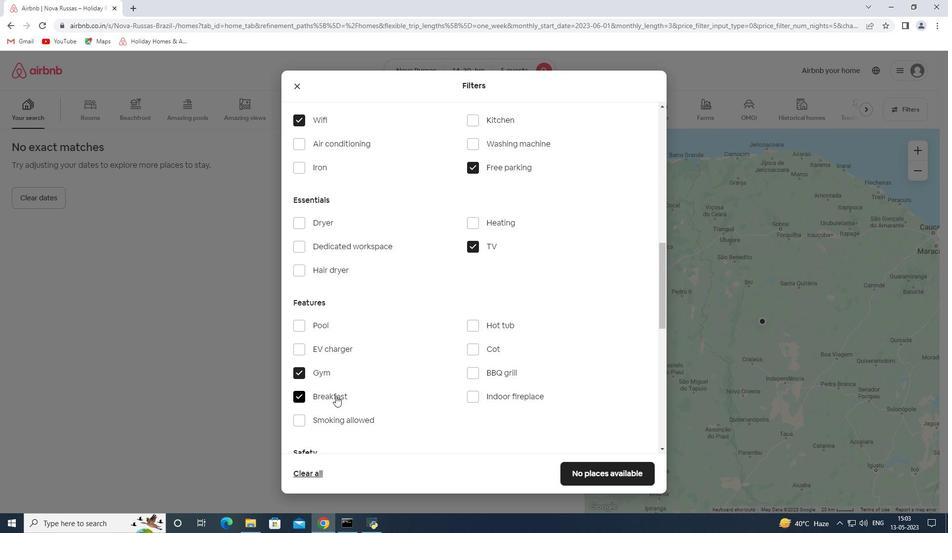 
Action: Mouse moved to (369, 384)
Screenshot: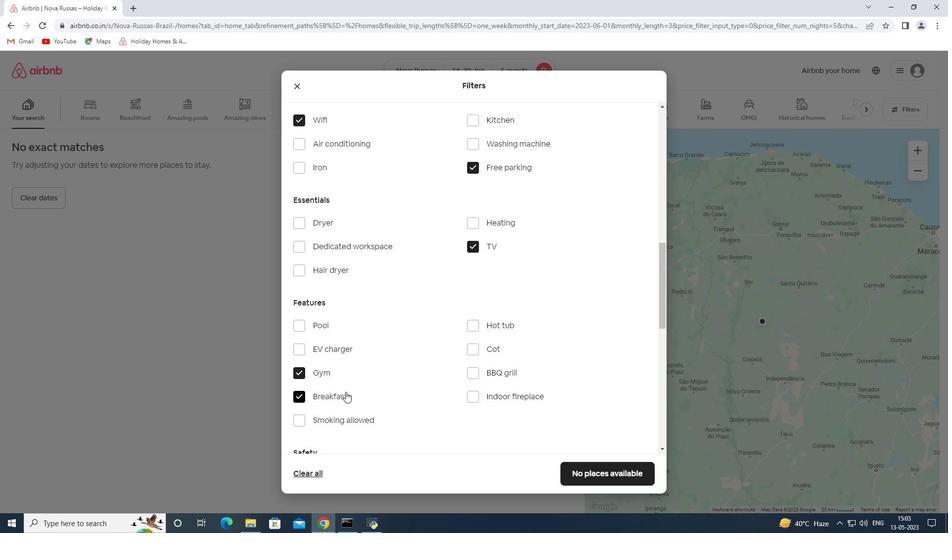 
Action: Mouse scrolled (369, 383) with delta (0, 0)
Screenshot: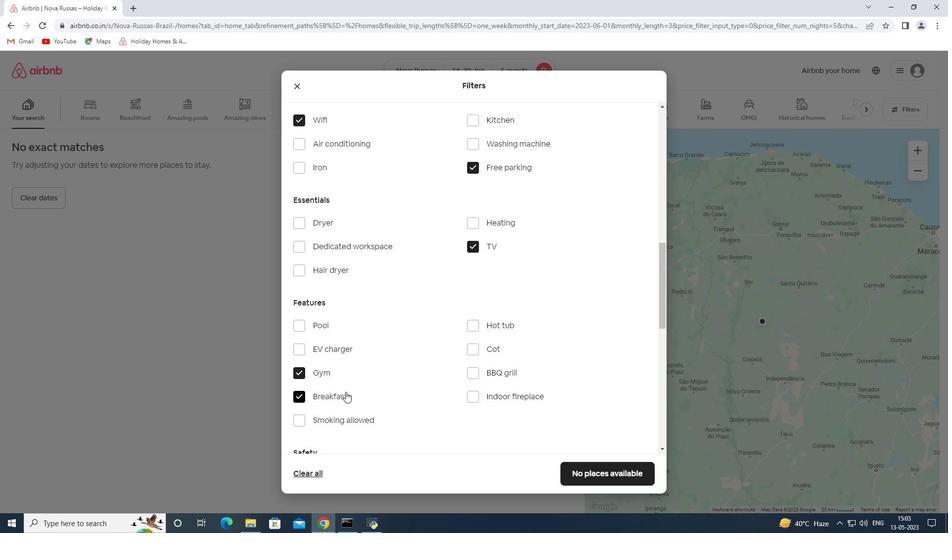 
Action: Mouse moved to (371, 383)
Screenshot: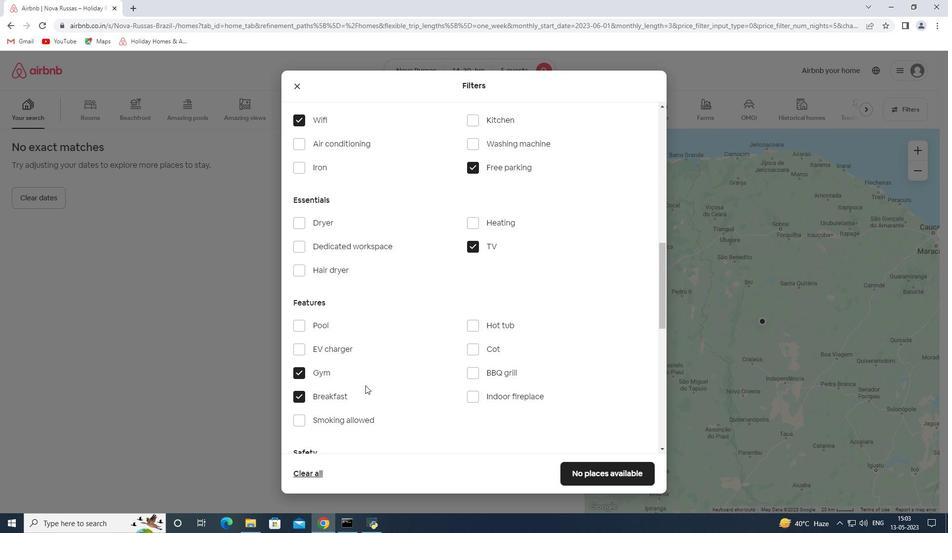 
Action: Mouse scrolled (371, 383) with delta (0, 0)
Screenshot: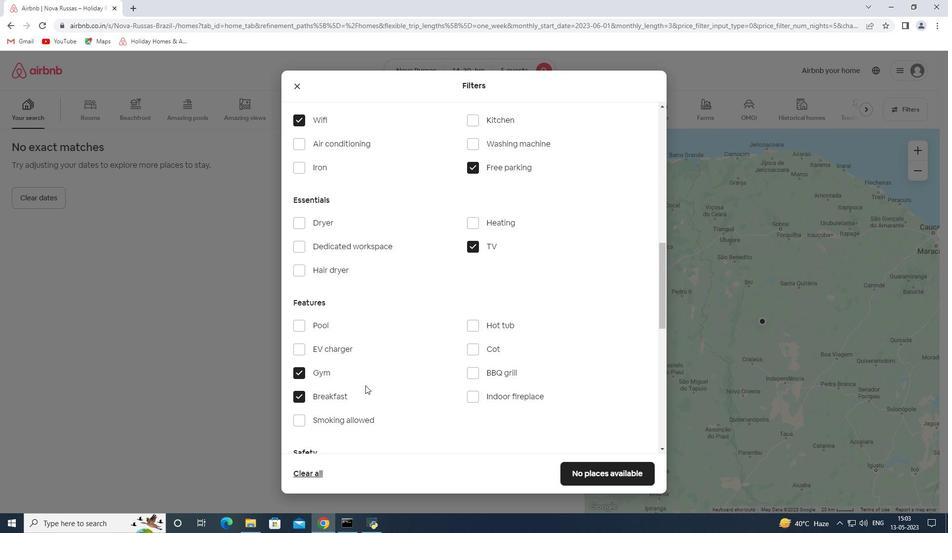 
Action: Mouse moved to (413, 367)
Screenshot: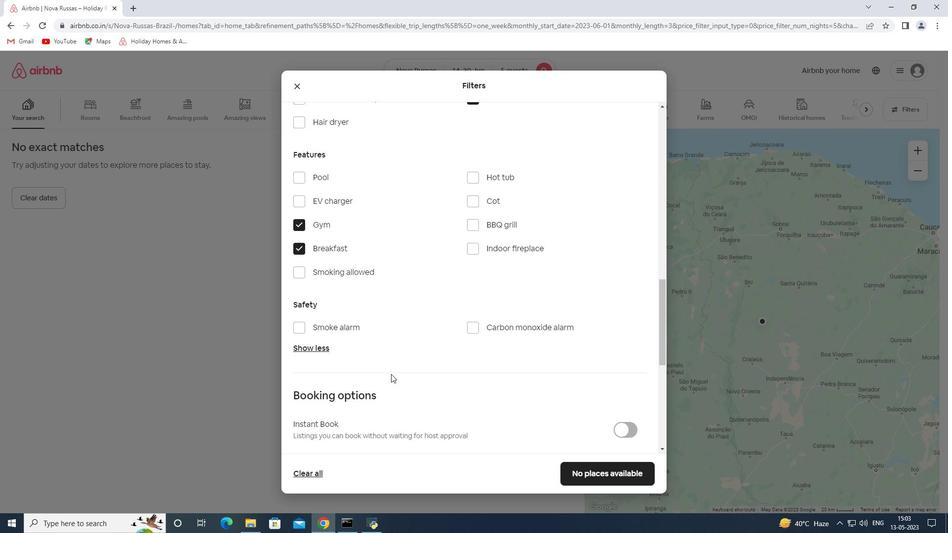 
Action: Mouse scrolled (413, 367) with delta (0, 0)
Screenshot: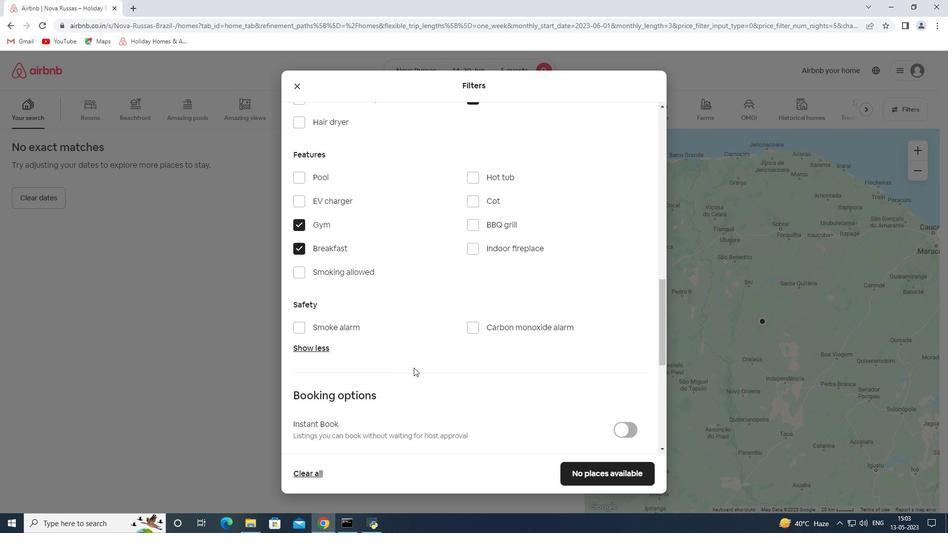 
Action: Mouse scrolled (413, 367) with delta (0, 0)
Screenshot: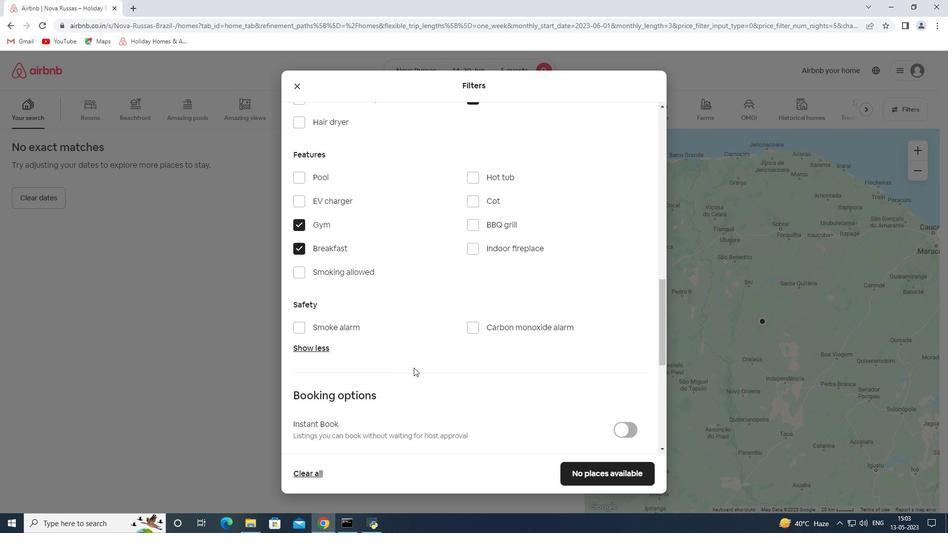 
Action: Mouse moved to (631, 364)
Screenshot: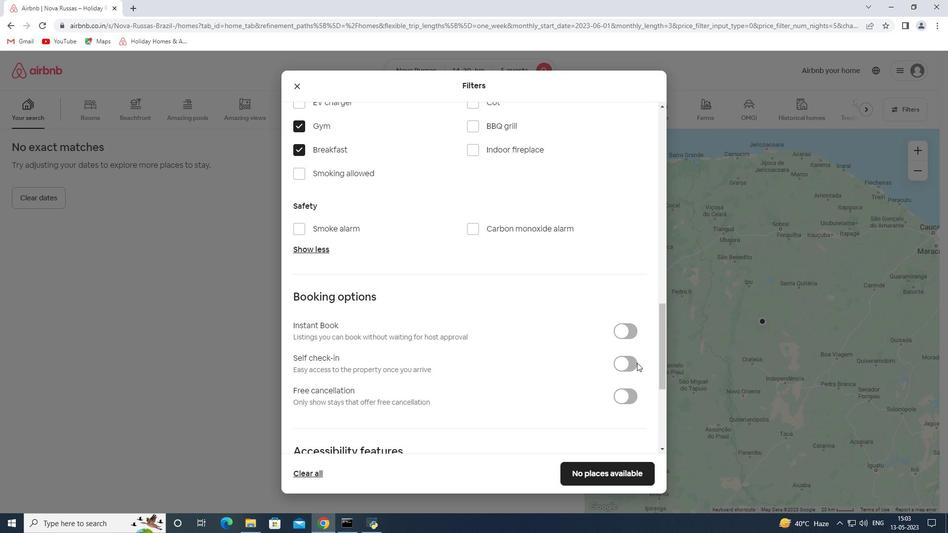
Action: Mouse pressed left at (631, 364)
Screenshot: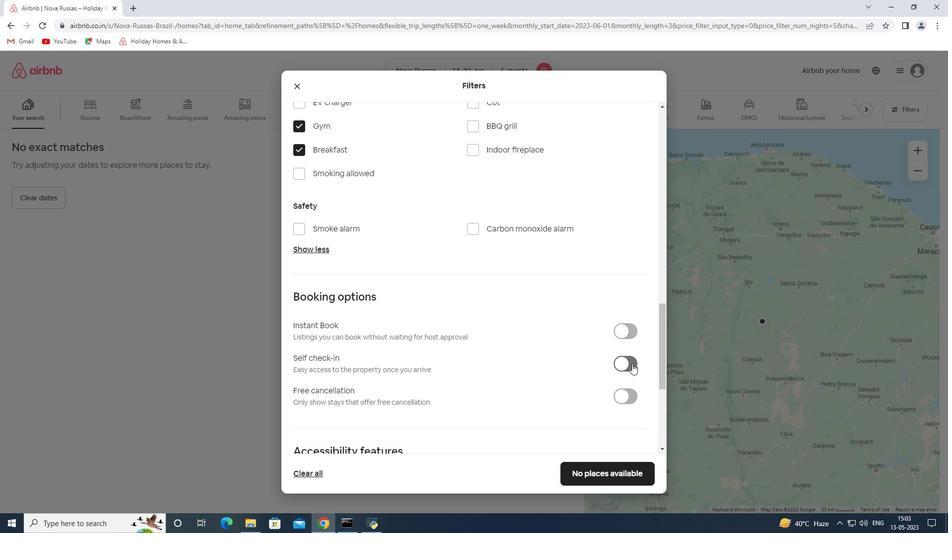 
Action: Mouse moved to (576, 378)
Screenshot: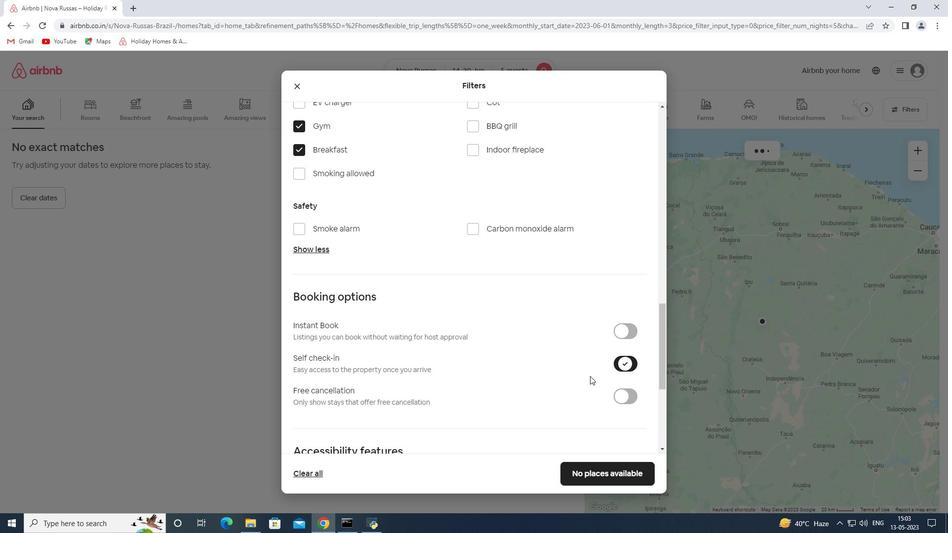 
Action: Mouse scrolled (576, 377) with delta (0, 0)
Screenshot: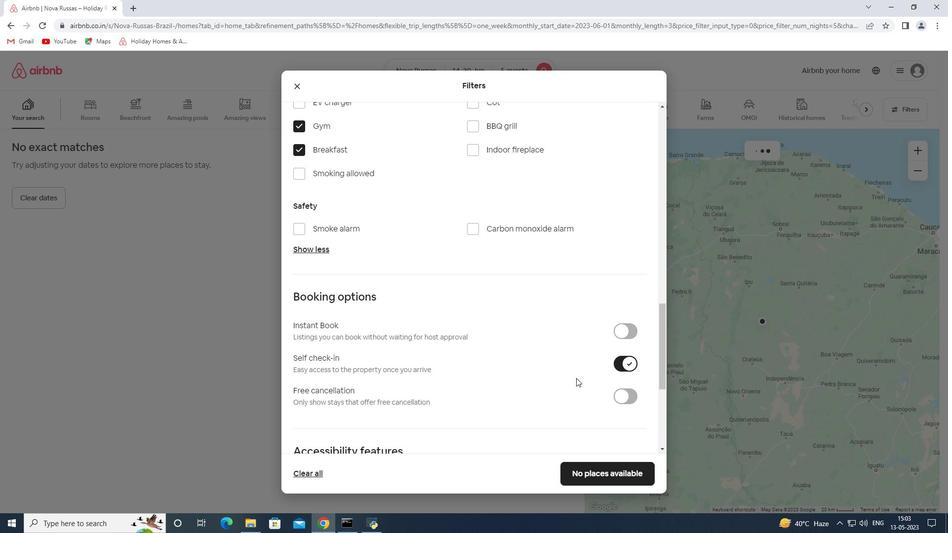 
Action: Mouse scrolled (576, 377) with delta (0, 0)
Screenshot: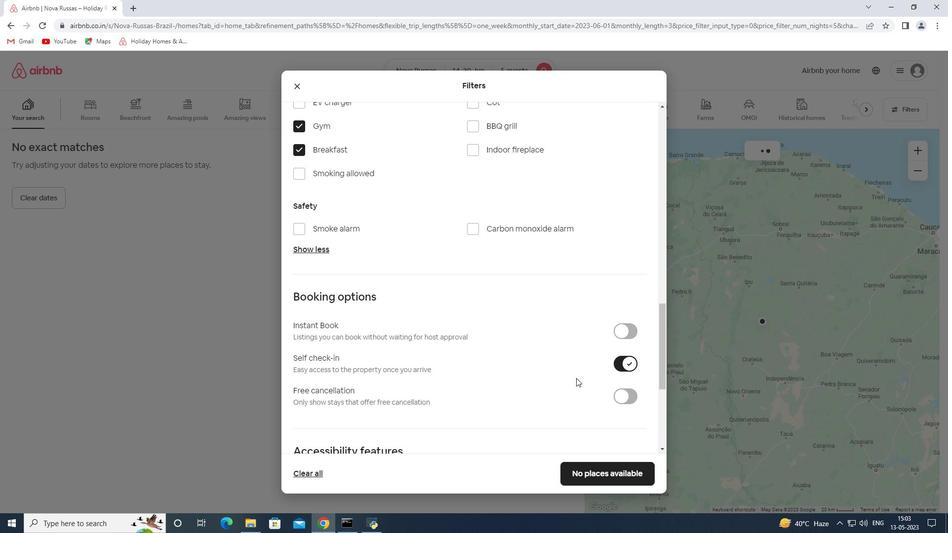 
Action: Mouse scrolled (576, 377) with delta (0, 0)
Screenshot: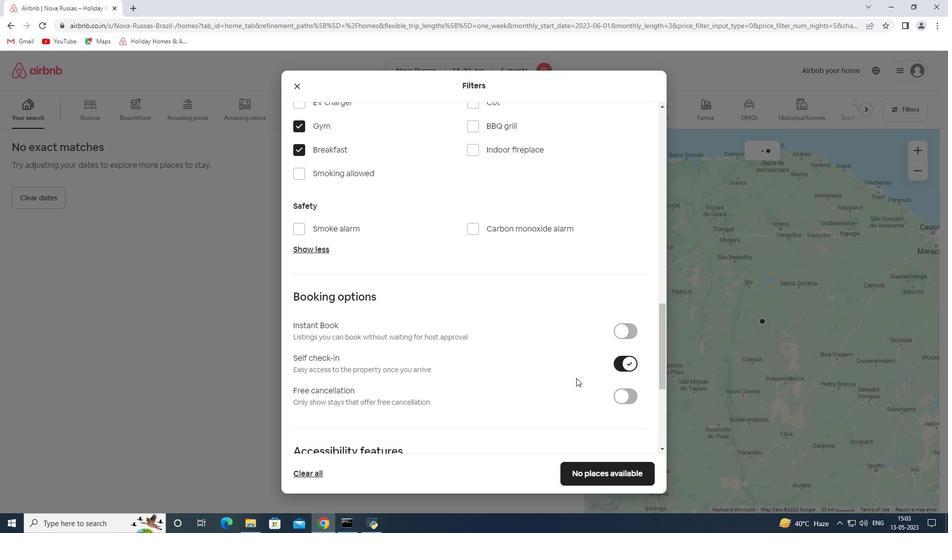 
Action: Mouse scrolled (576, 377) with delta (0, 0)
Screenshot: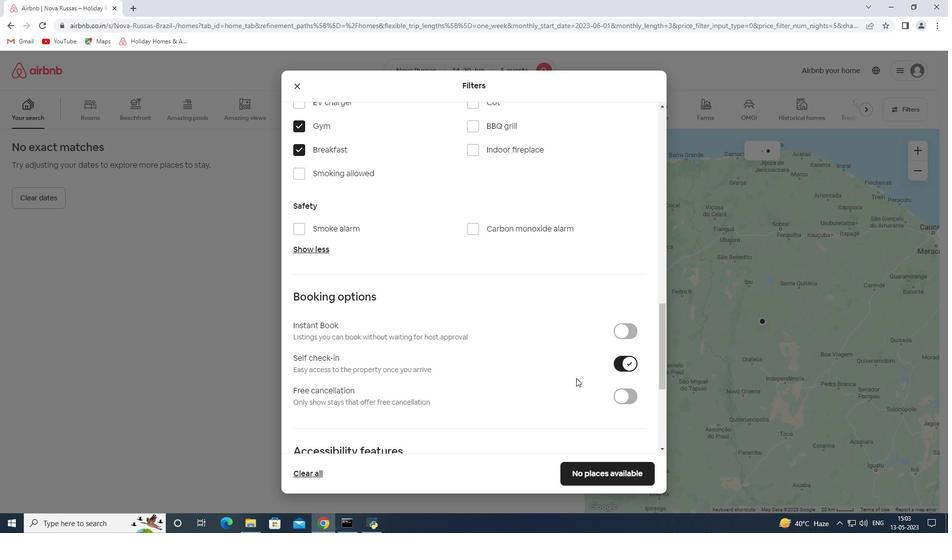 
Action: Mouse scrolled (576, 377) with delta (0, 0)
Screenshot: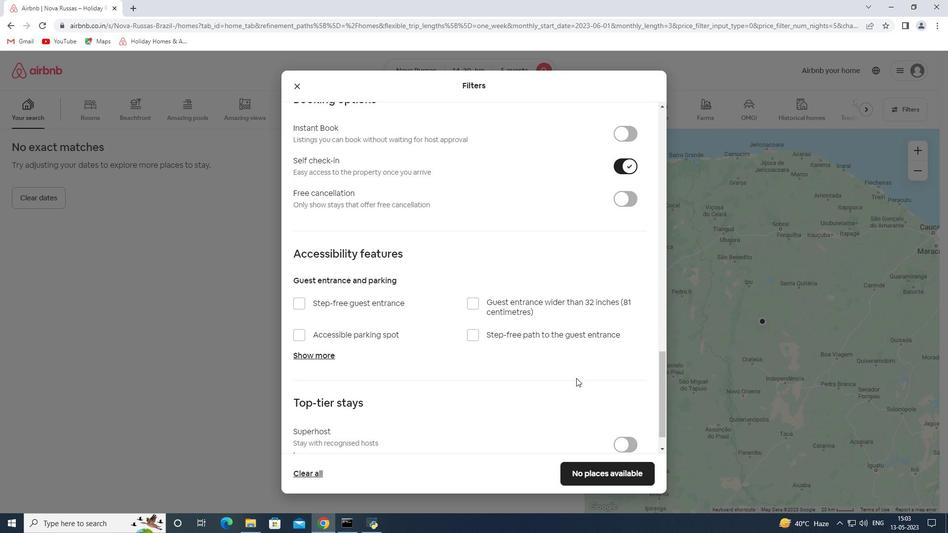 
Action: Mouse scrolled (576, 377) with delta (0, 0)
Screenshot: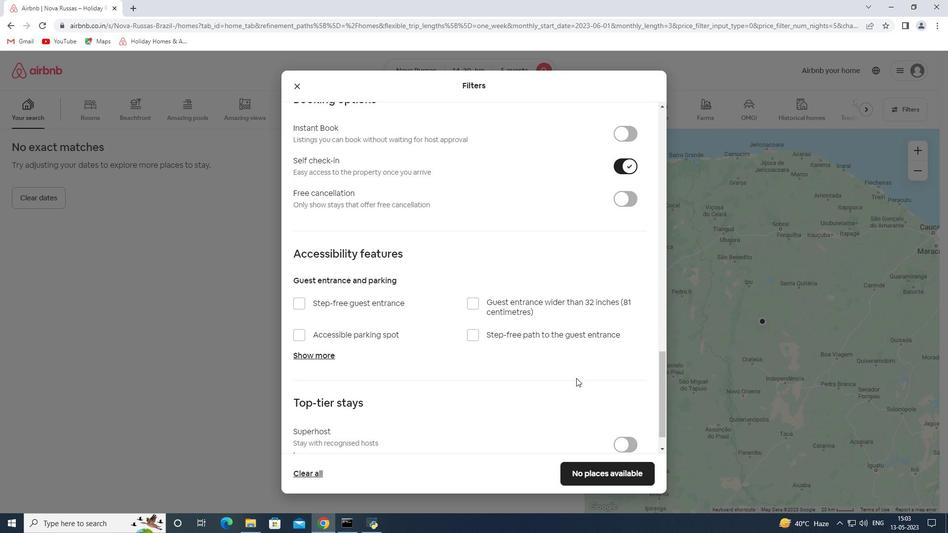 
Action: Mouse scrolled (576, 377) with delta (0, 0)
Screenshot: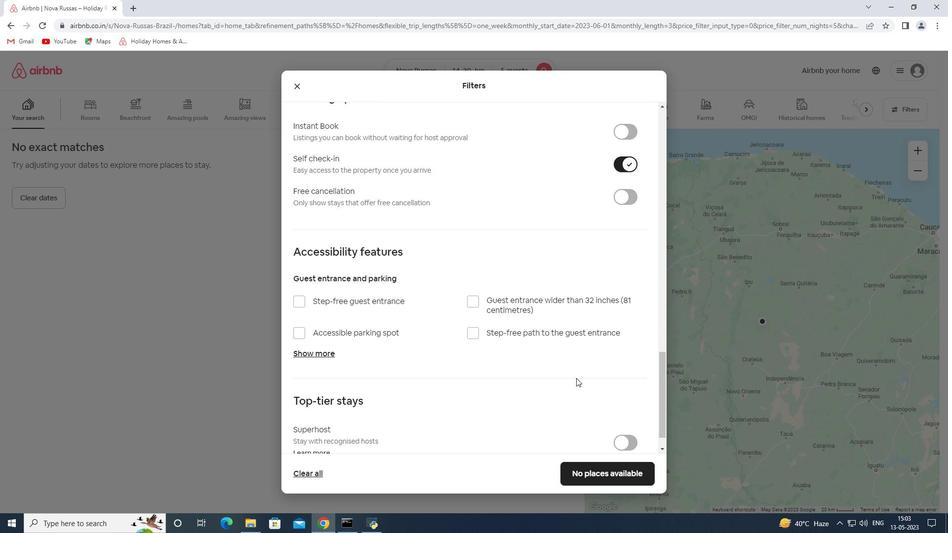 
Action: Mouse scrolled (576, 377) with delta (0, 0)
Screenshot: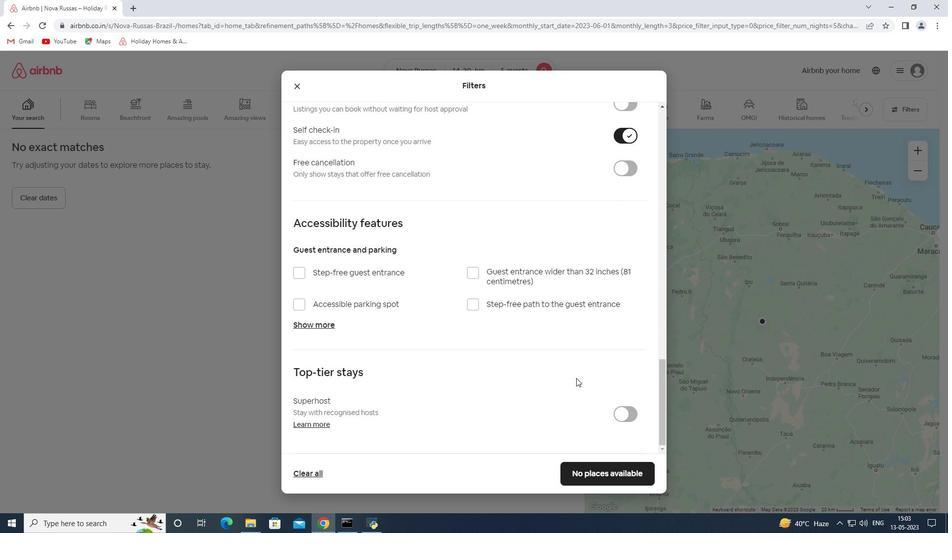 
Action: Mouse scrolled (576, 377) with delta (0, 0)
Screenshot: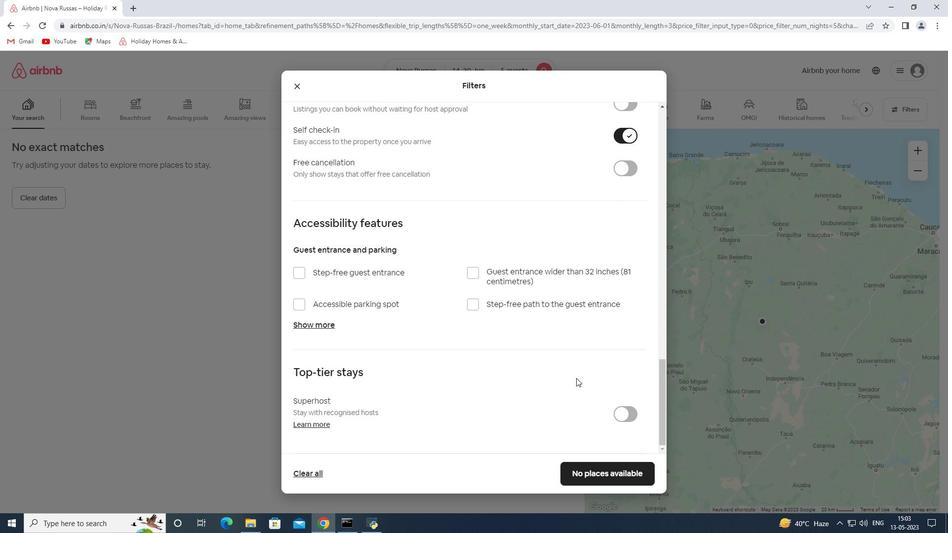 
Action: Mouse moved to (570, 466)
Screenshot: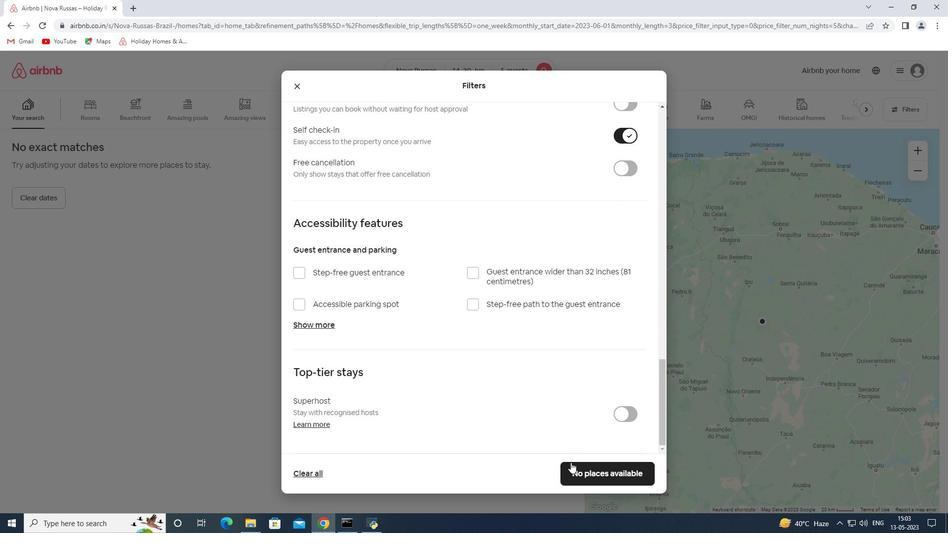 
Action: Mouse pressed left at (570, 466)
Screenshot: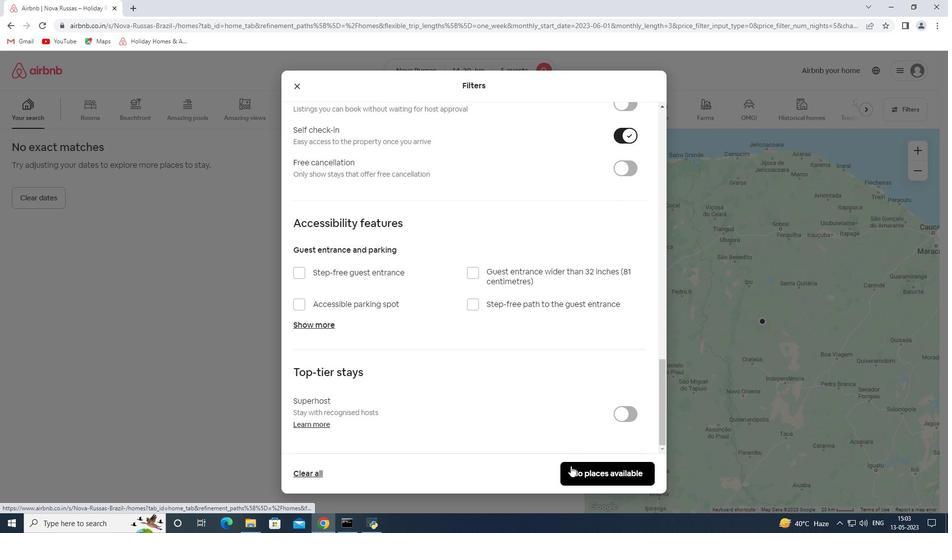 
